 Task: Look for space in Souk Ahras, Algeria from 2nd June, 2023 to 6th June, 2023 for 1 adult in price range Rs.10000 to Rs.13000. Place can be private room with 1  bedroom having 1 bed and 1 bathroom. Property type can be house, flat, hotel. Amenities needed are: washing machine. Booking option can be shelf check-in. Required host language is .
Action: Mouse moved to (725, 114)
Screenshot: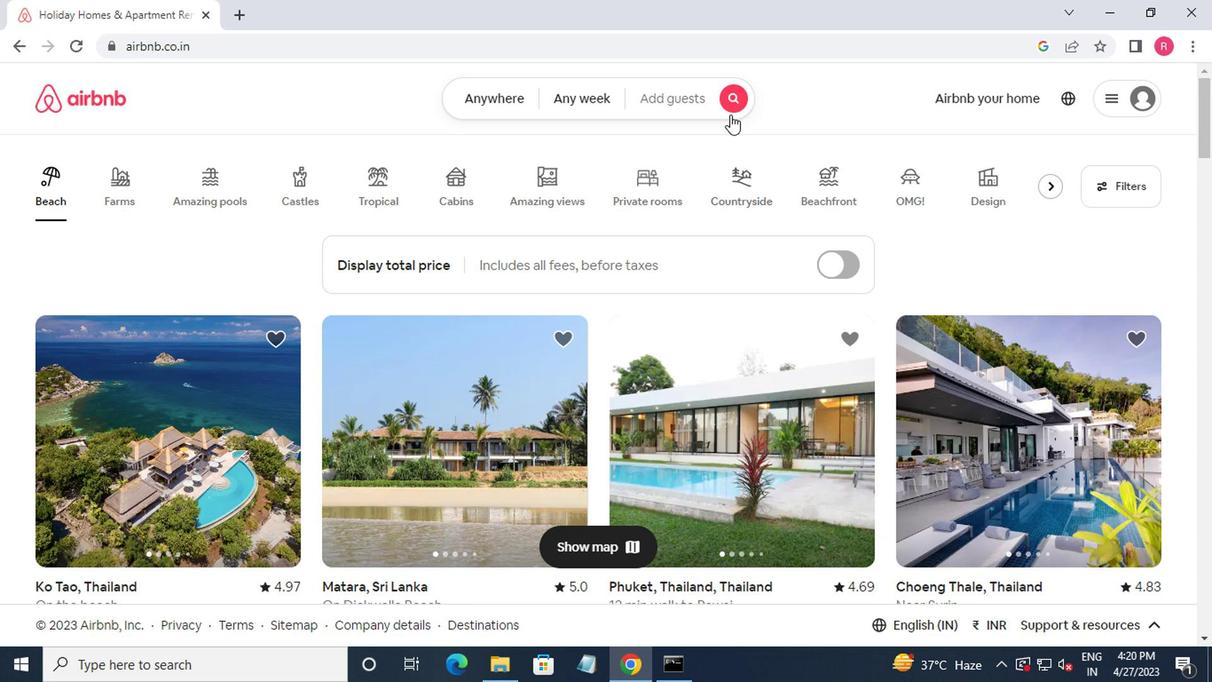 
Action: Mouse pressed left at (725, 114)
Screenshot: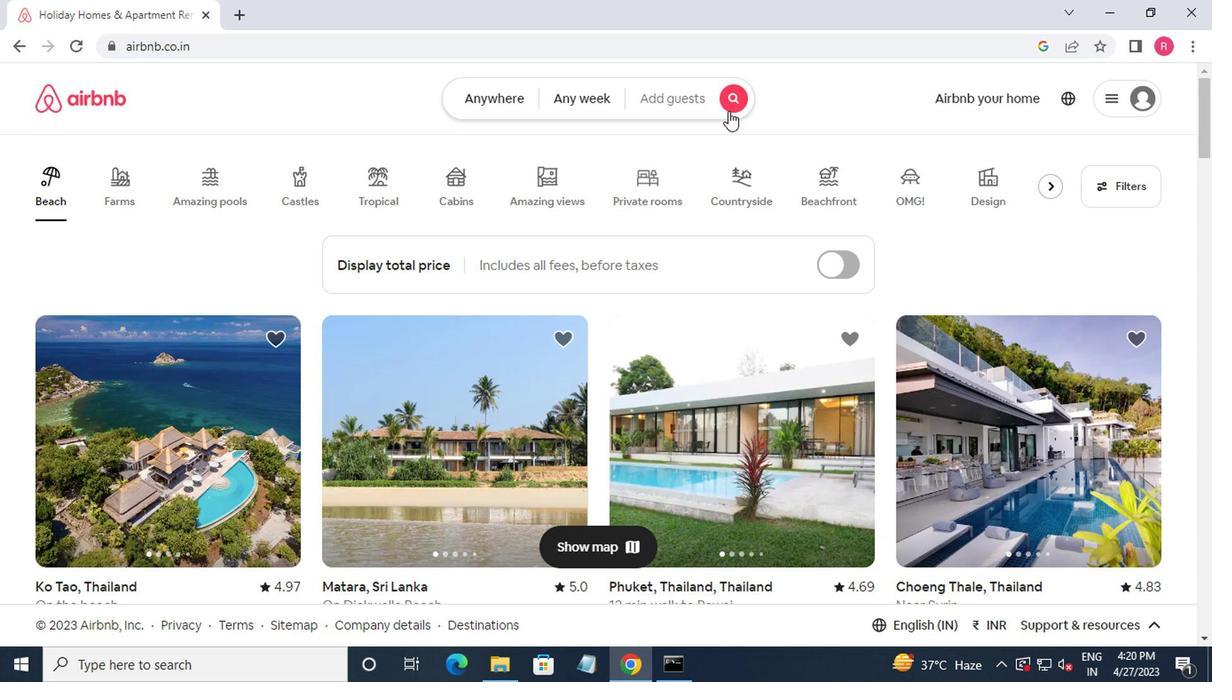 
Action: Mouse moved to (272, 177)
Screenshot: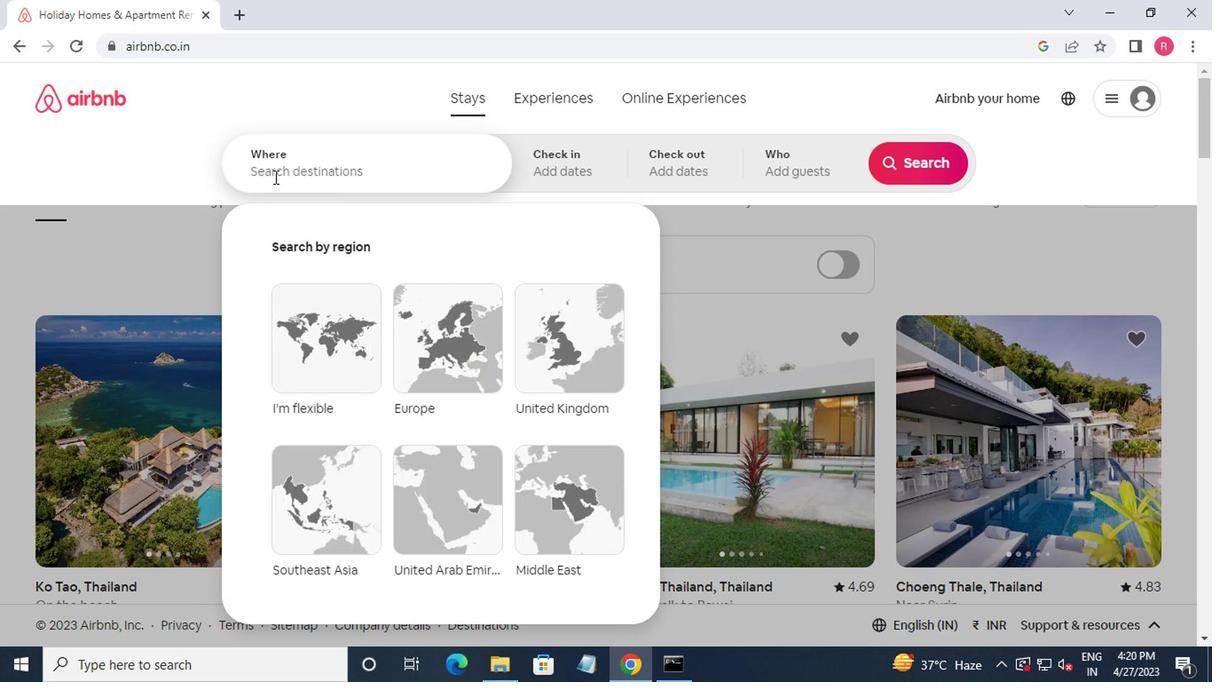 
Action: Mouse pressed left at (272, 177)
Screenshot: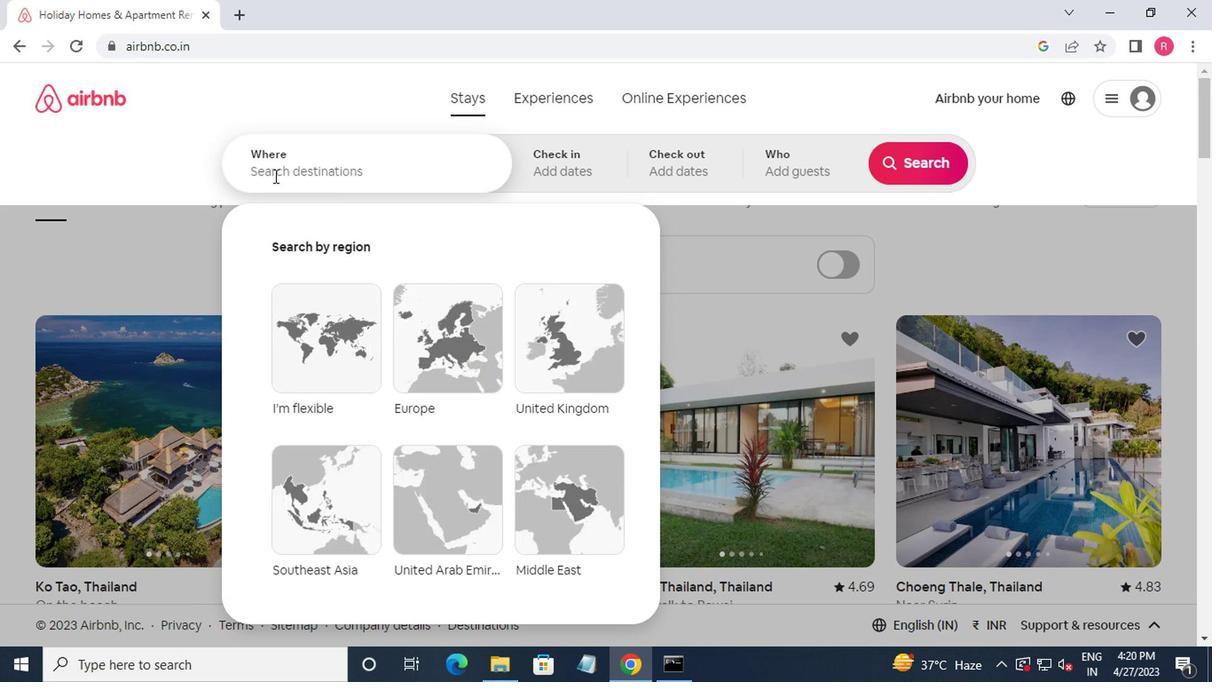 
Action: Key pressed s
Screenshot: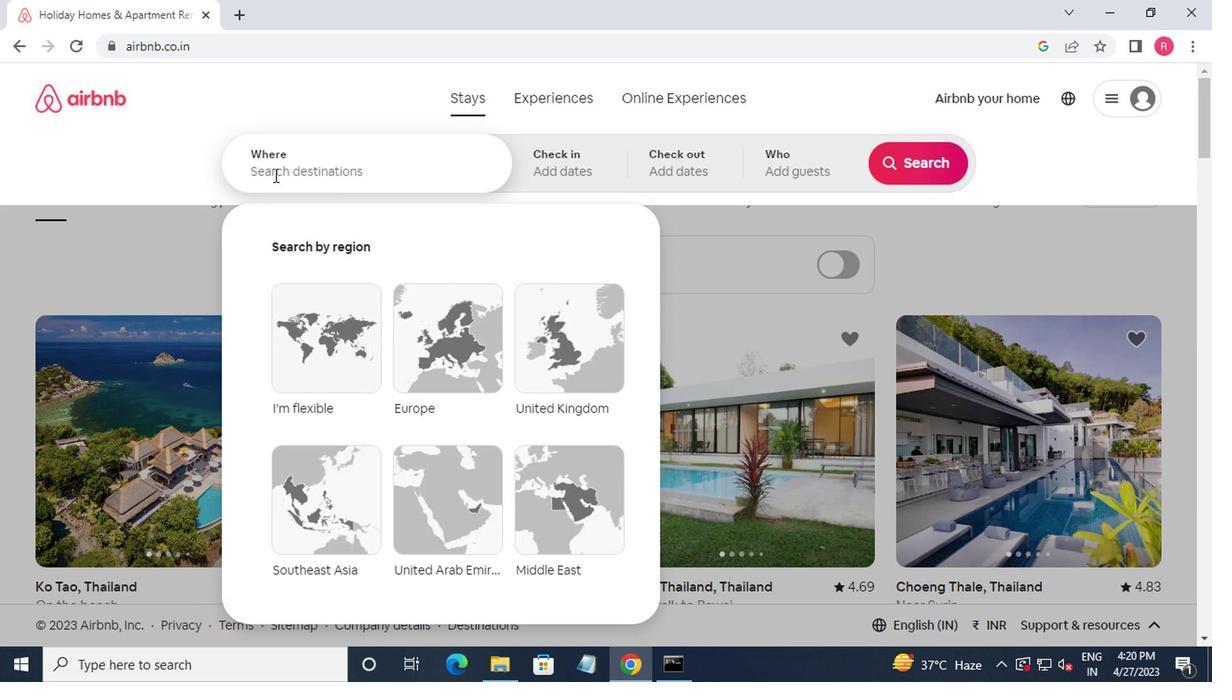 
Action: Mouse moved to (286, 168)
Screenshot: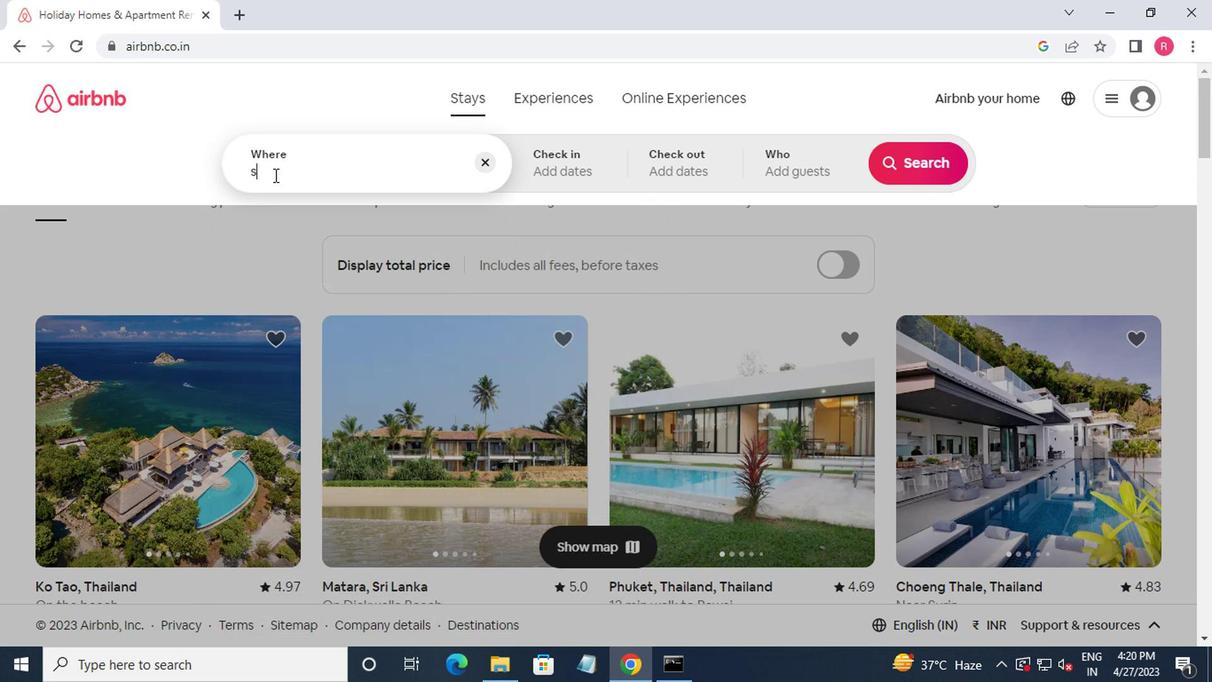 
Action: Key pressed ouk<Key.space>ahras<Key.down><Key.enter>
Screenshot: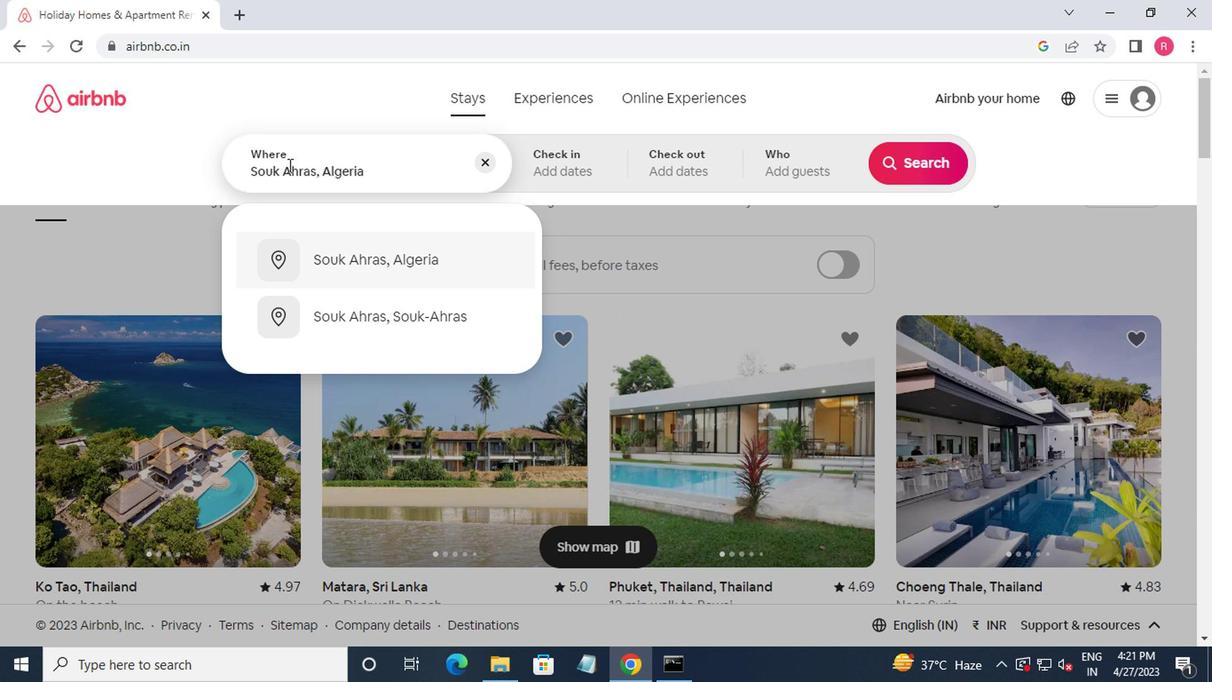 
Action: Mouse moved to (914, 301)
Screenshot: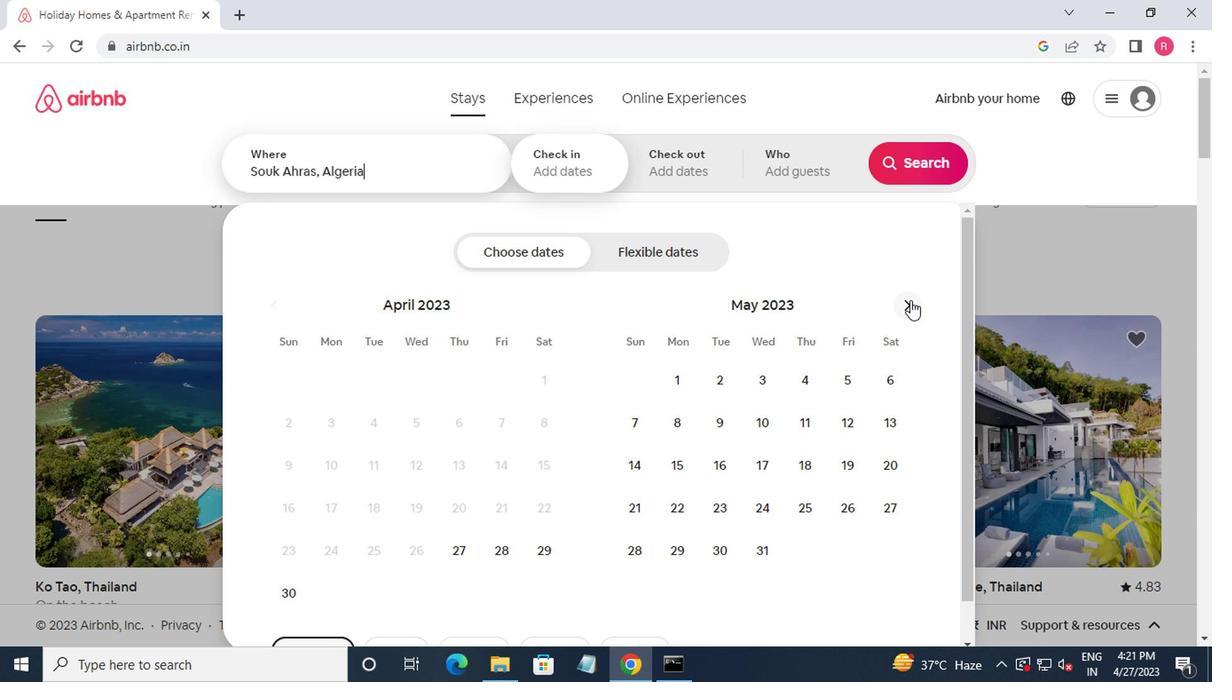 
Action: Mouse pressed left at (914, 301)
Screenshot: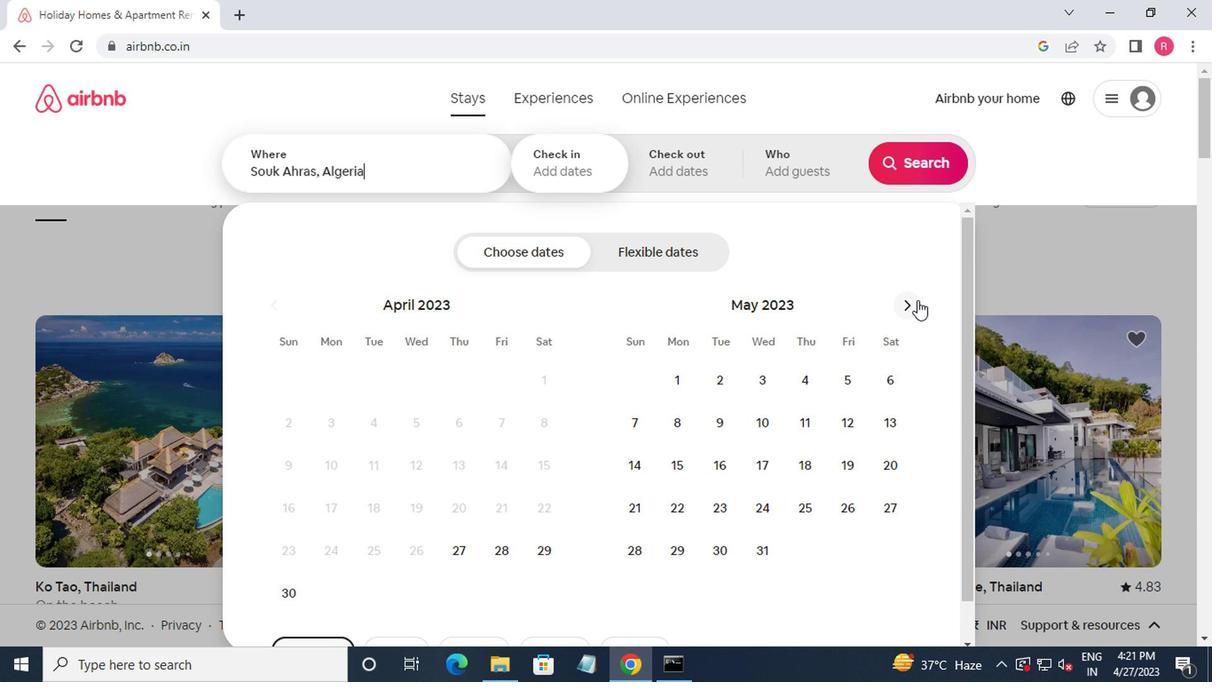 
Action: Mouse moved to (915, 309)
Screenshot: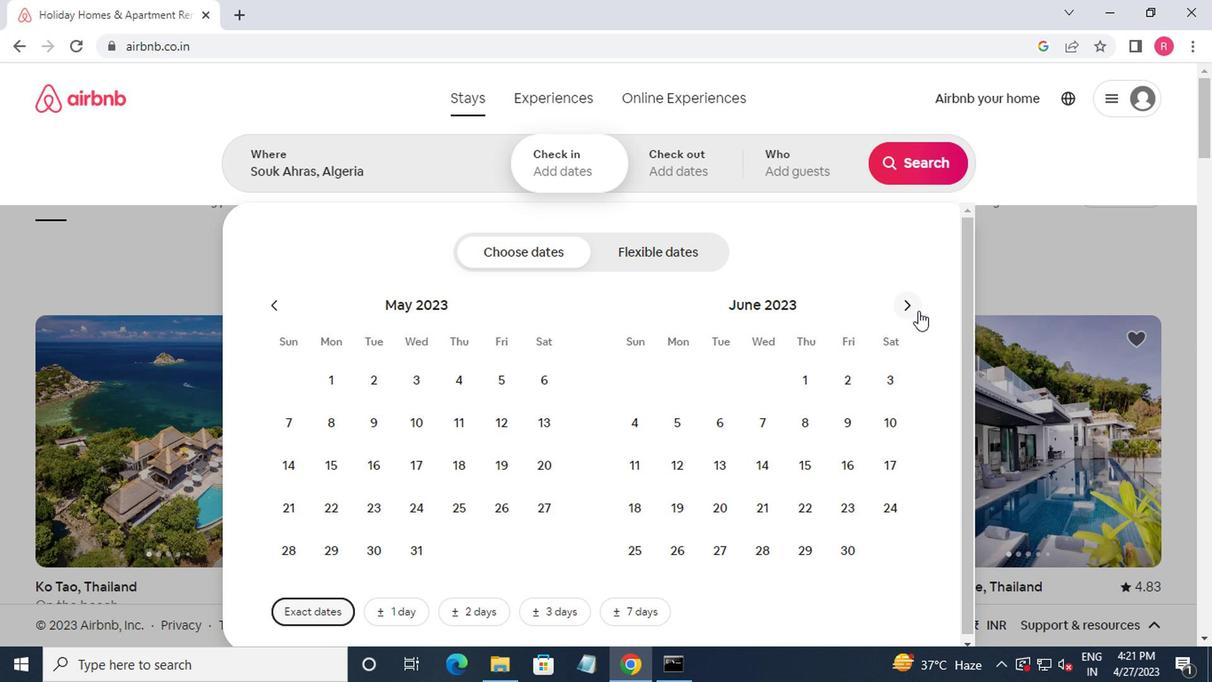 
Action: Mouse pressed left at (915, 309)
Screenshot: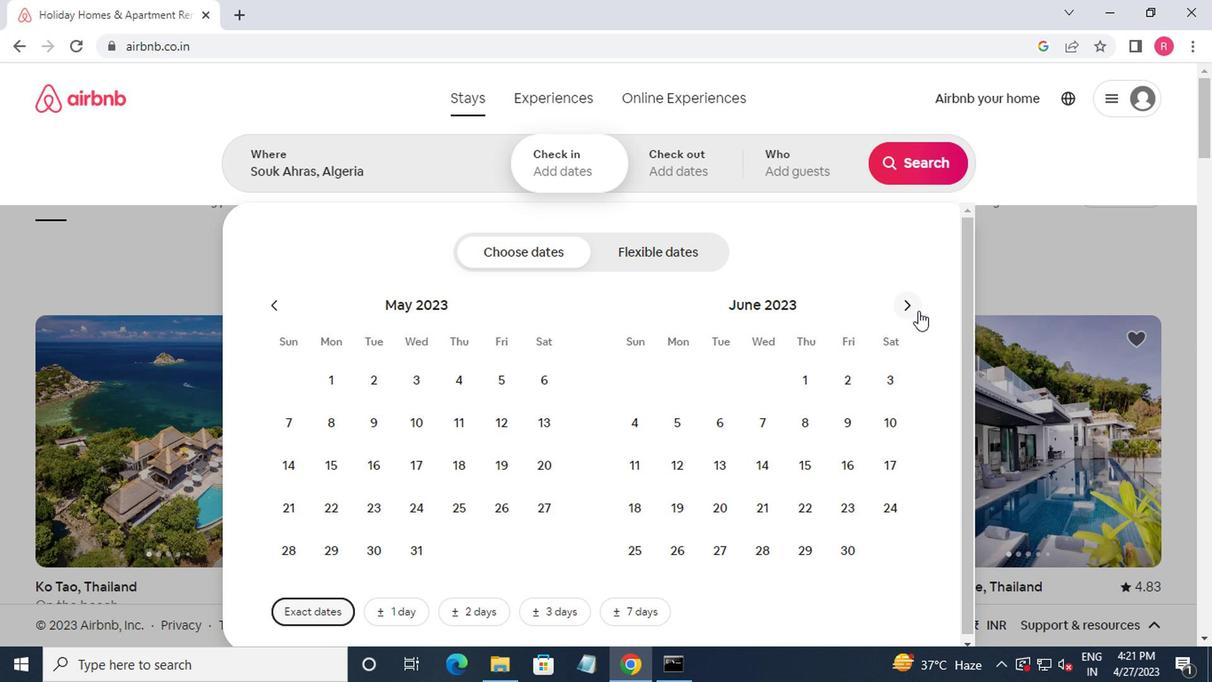 
Action: Mouse moved to (633, 428)
Screenshot: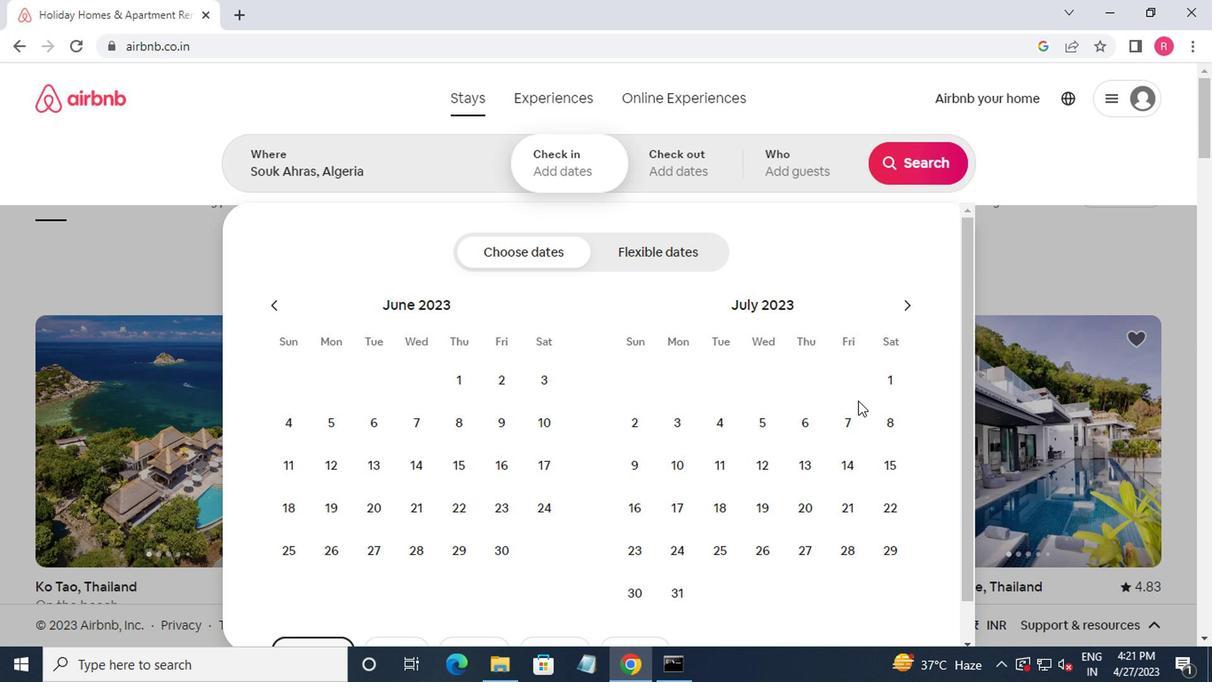 
Action: Mouse pressed left at (633, 428)
Screenshot: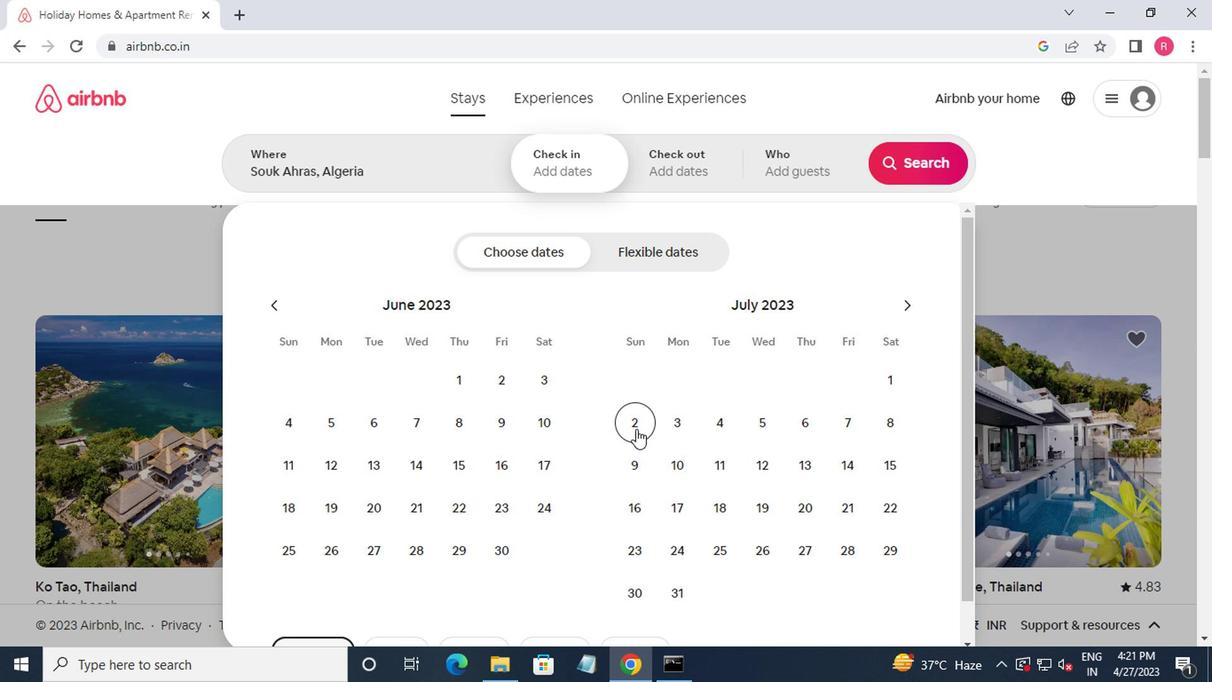 
Action: Mouse moved to (511, 383)
Screenshot: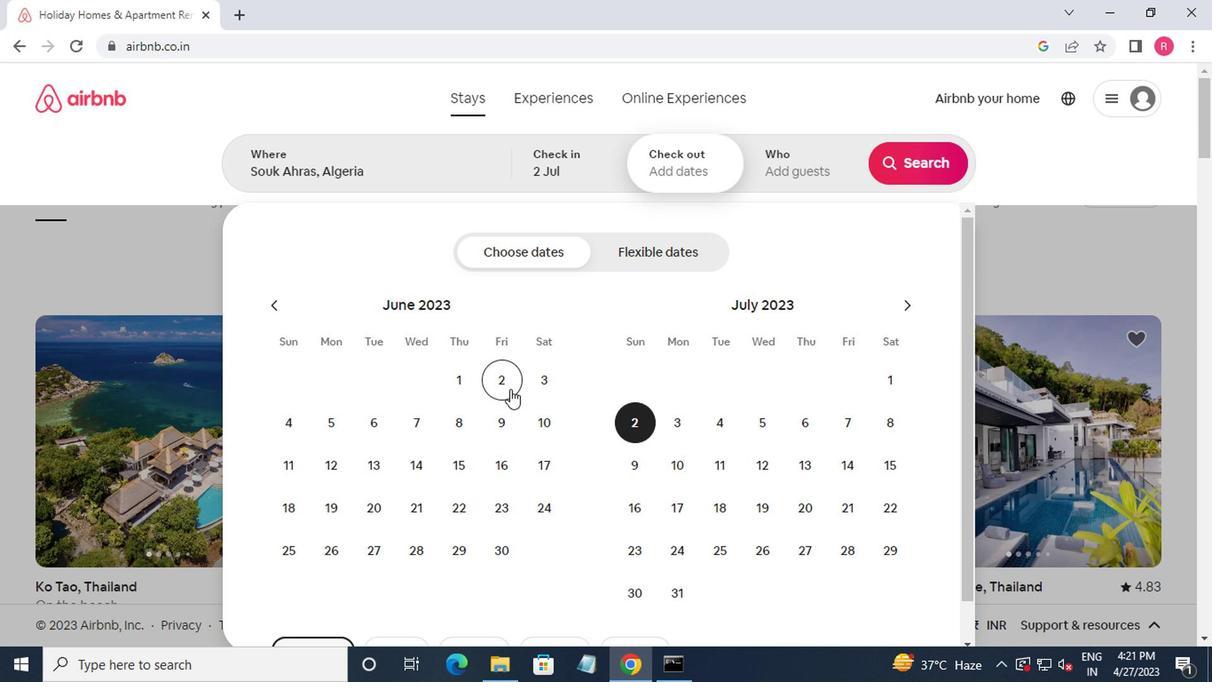 
Action: Mouse pressed left at (511, 383)
Screenshot: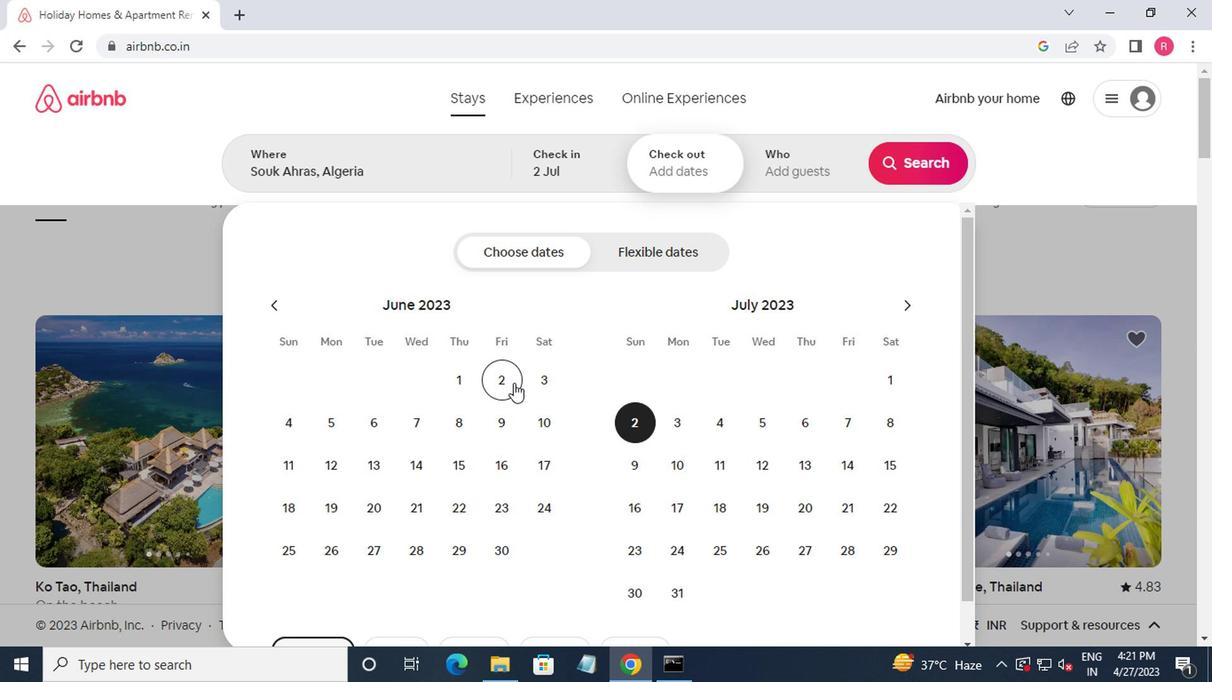 
Action: Mouse moved to (379, 421)
Screenshot: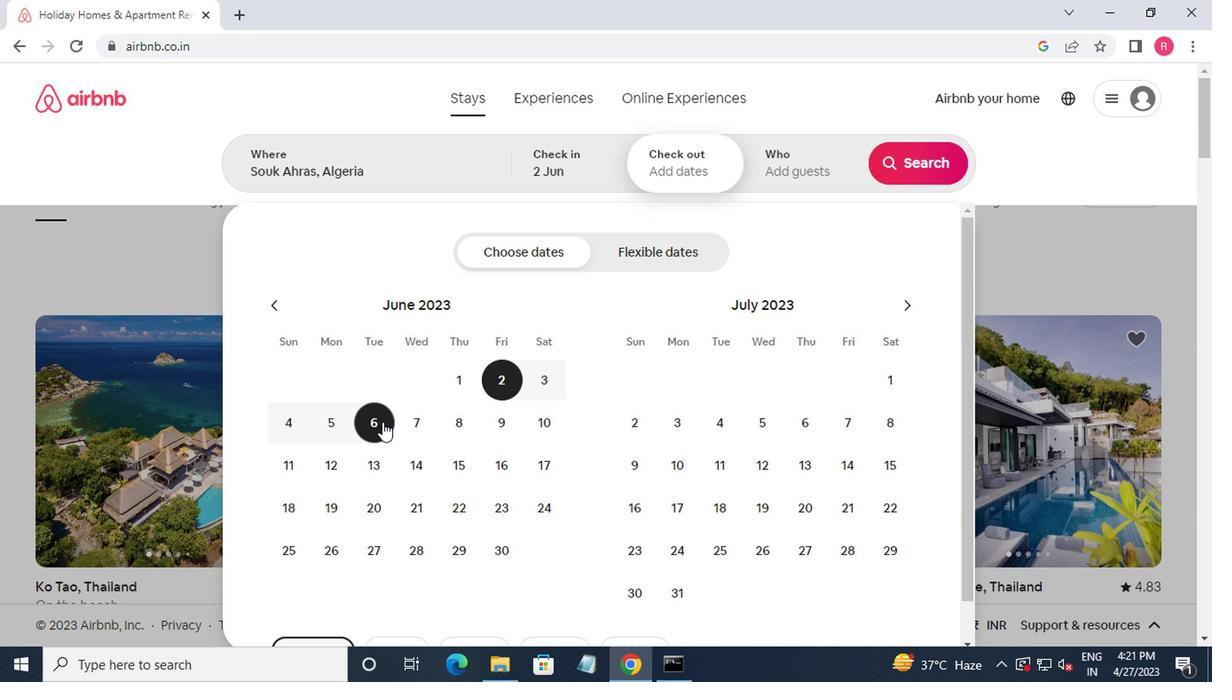 
Action: Mouse pressed left at (379, 421)
Screenshot: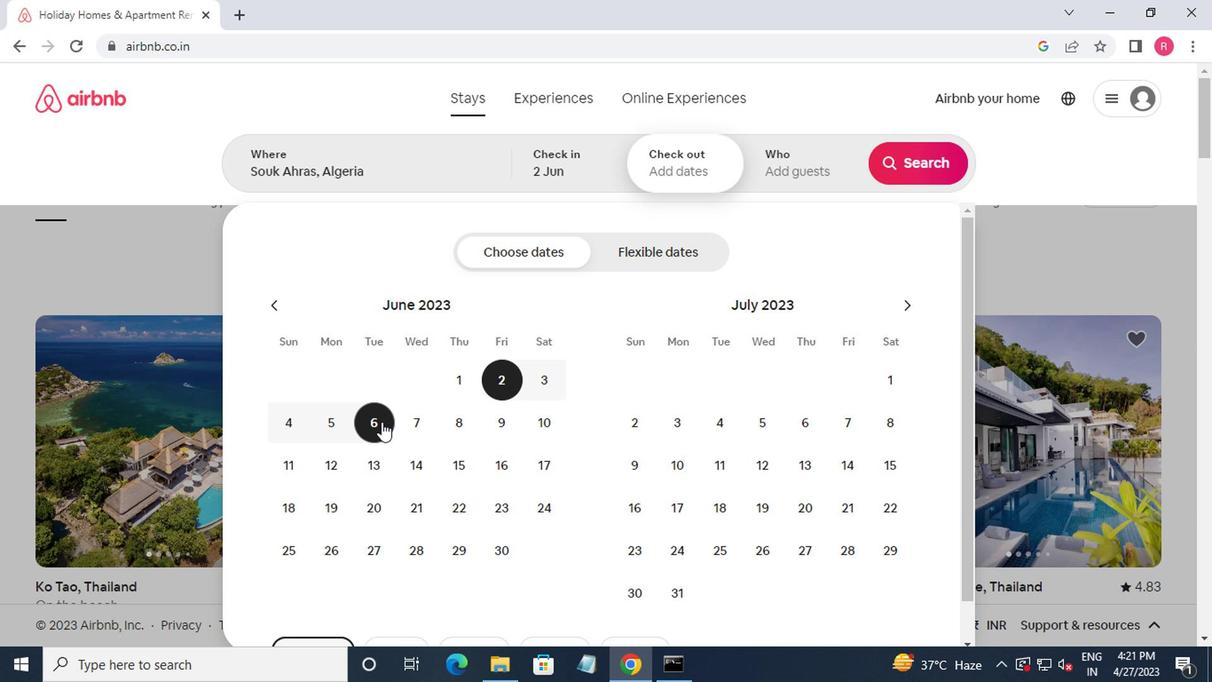 
Action: Mouse moved to (789, 168)
Screenshot: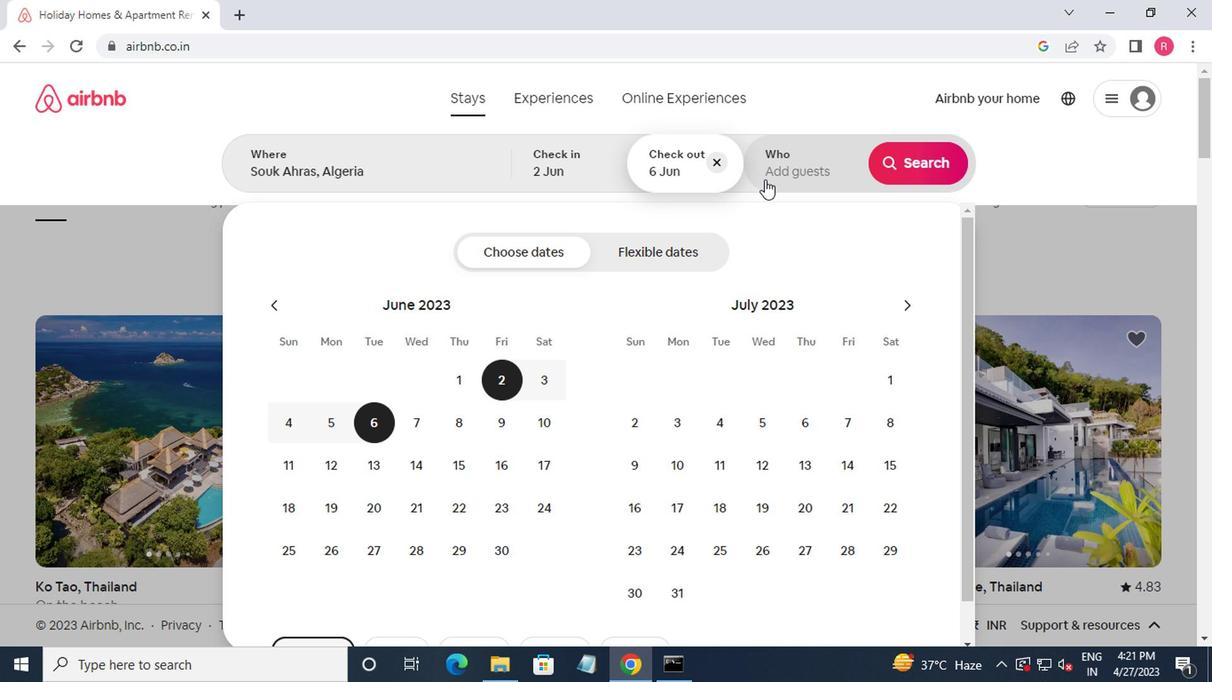 
Action: Mouse pressed left at (789, 168)
Screenshot: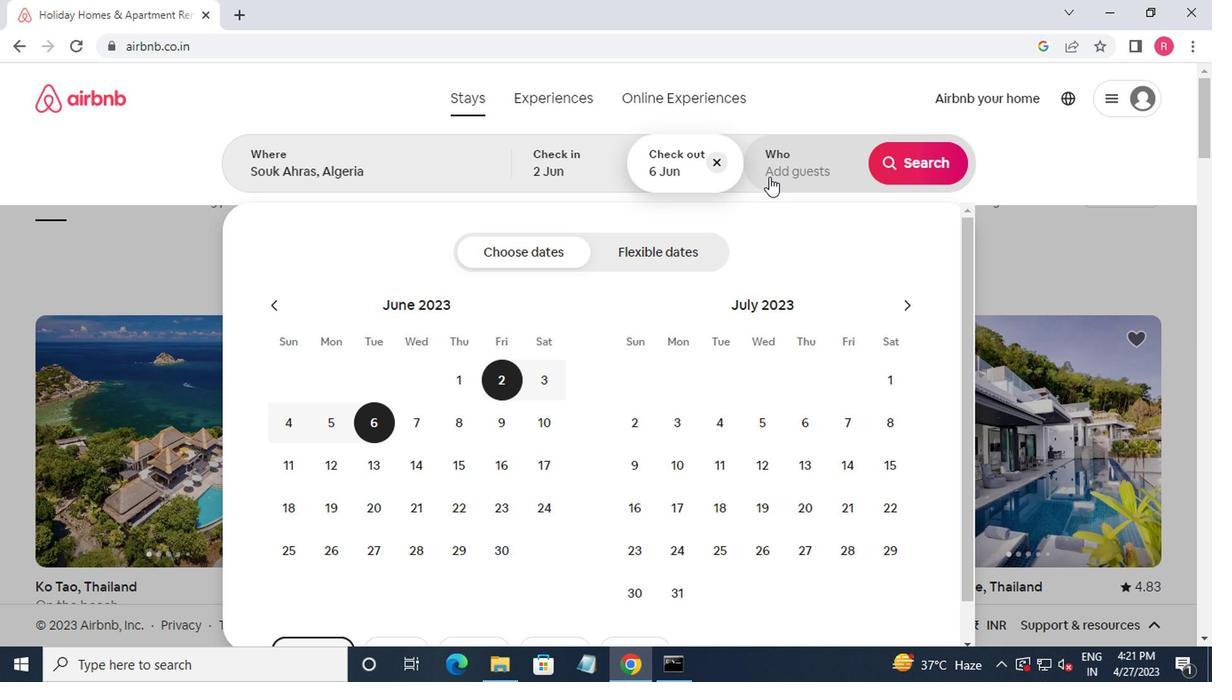 
Action: Mouse moved to (908, 257)
Screenshot: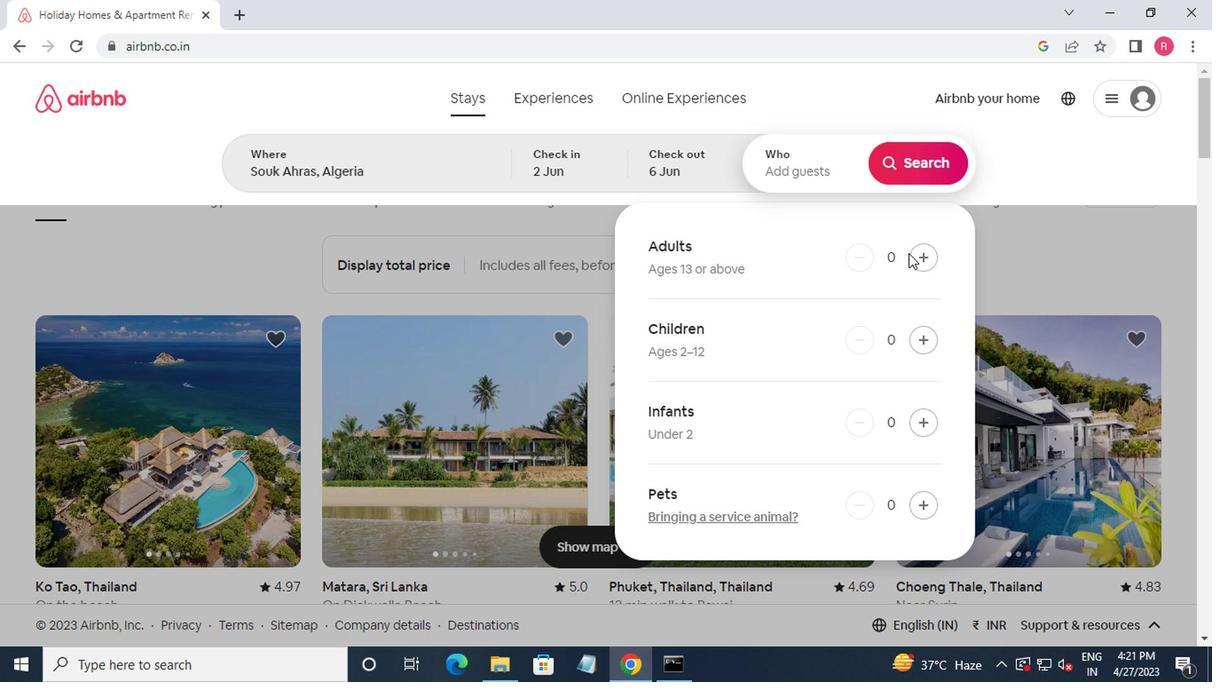 
Action: Mouse pressed left at (908, 257)
Screenshot: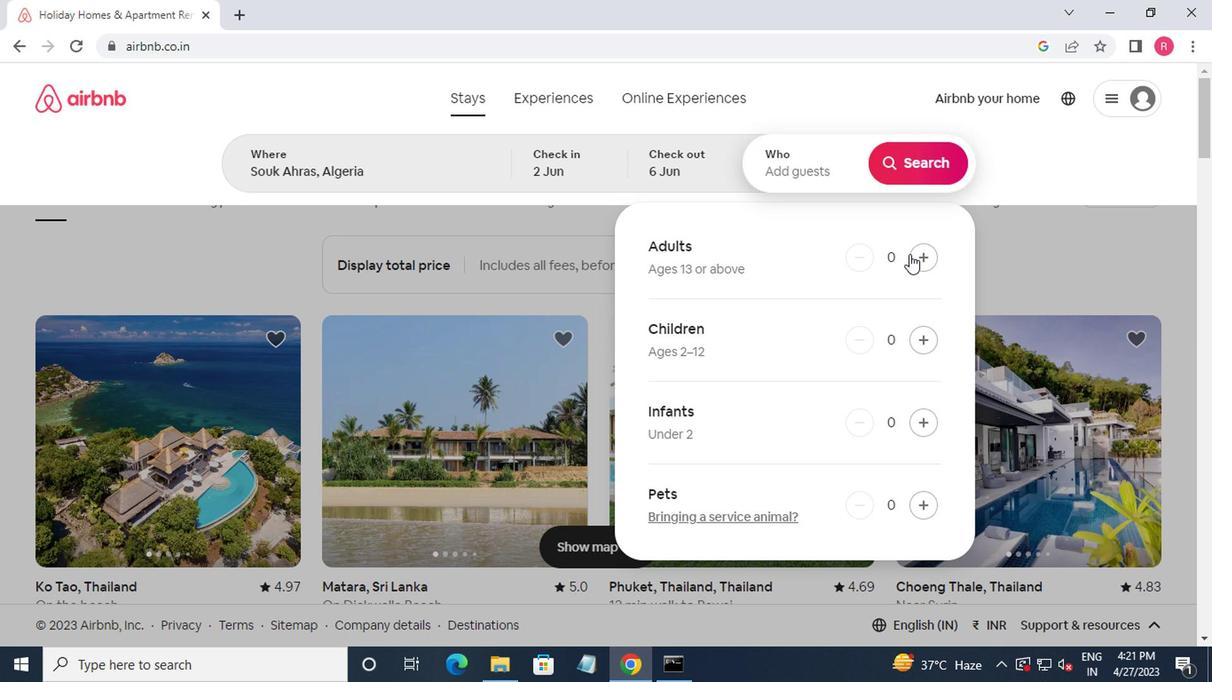 
Action: Mouse moved to (917, 178)
Screenshot: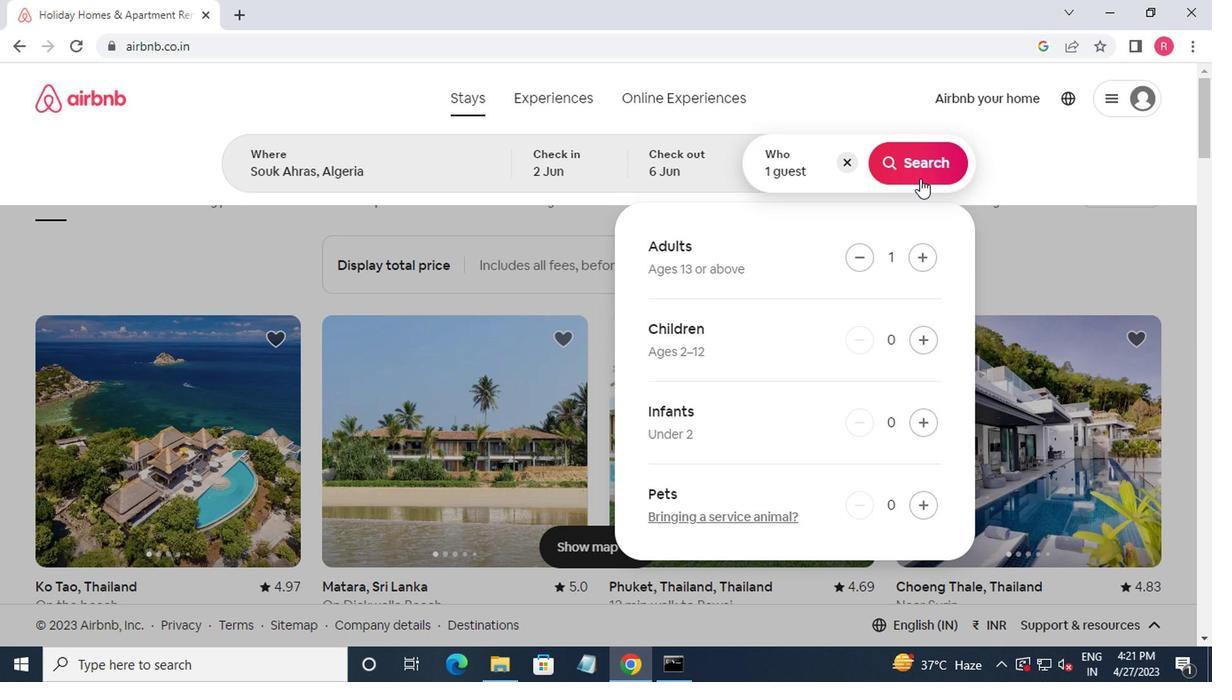 
Action: Mouse pressed left at (917, 178)
Screenshot: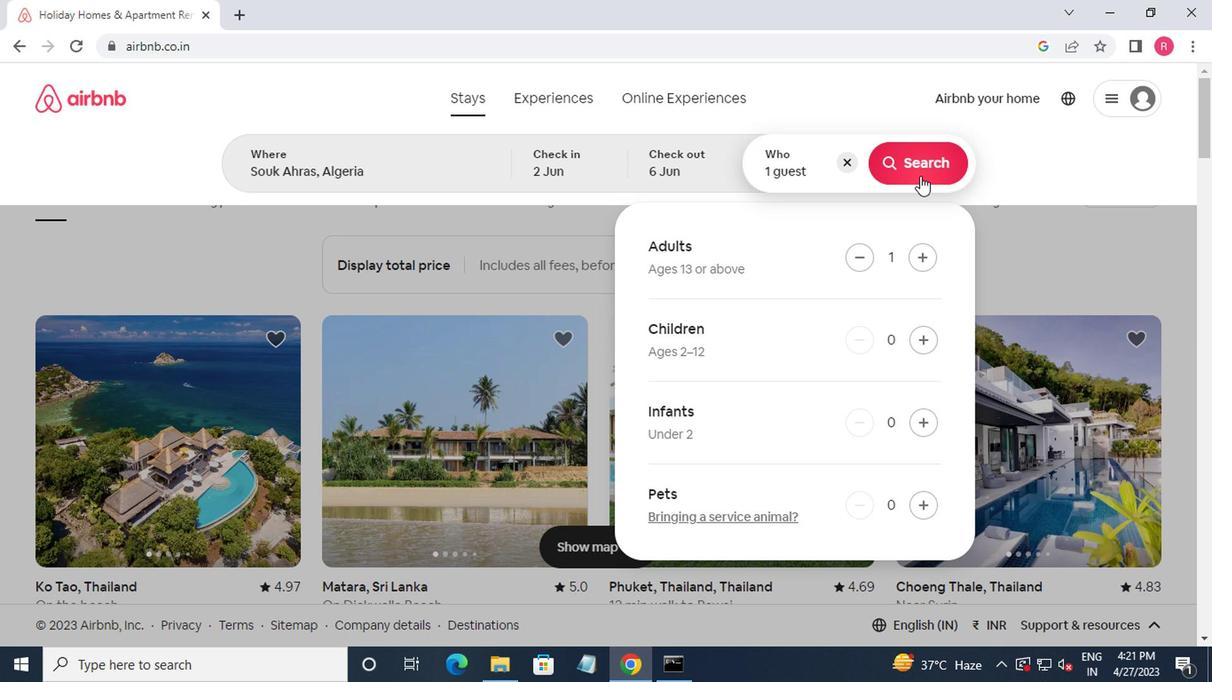 
Action: Mouse moved to (1109, 174)
Screenshot: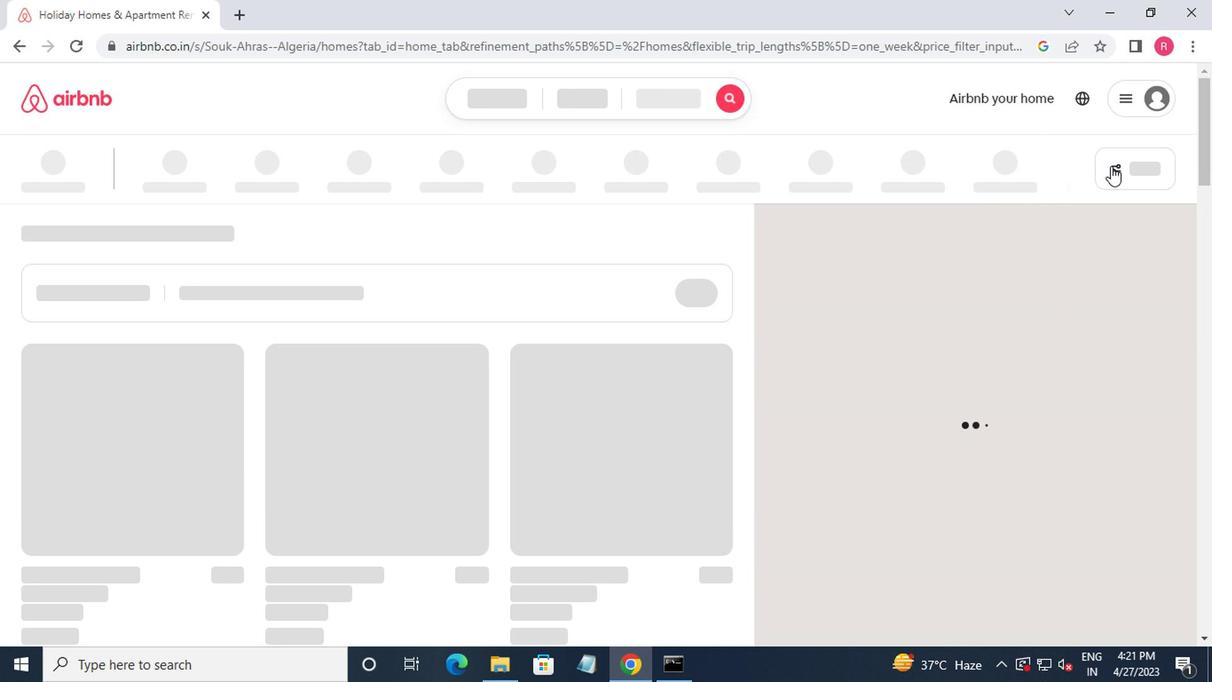 
Action: Mouse pressed left at (1109, 174)
Screenshot: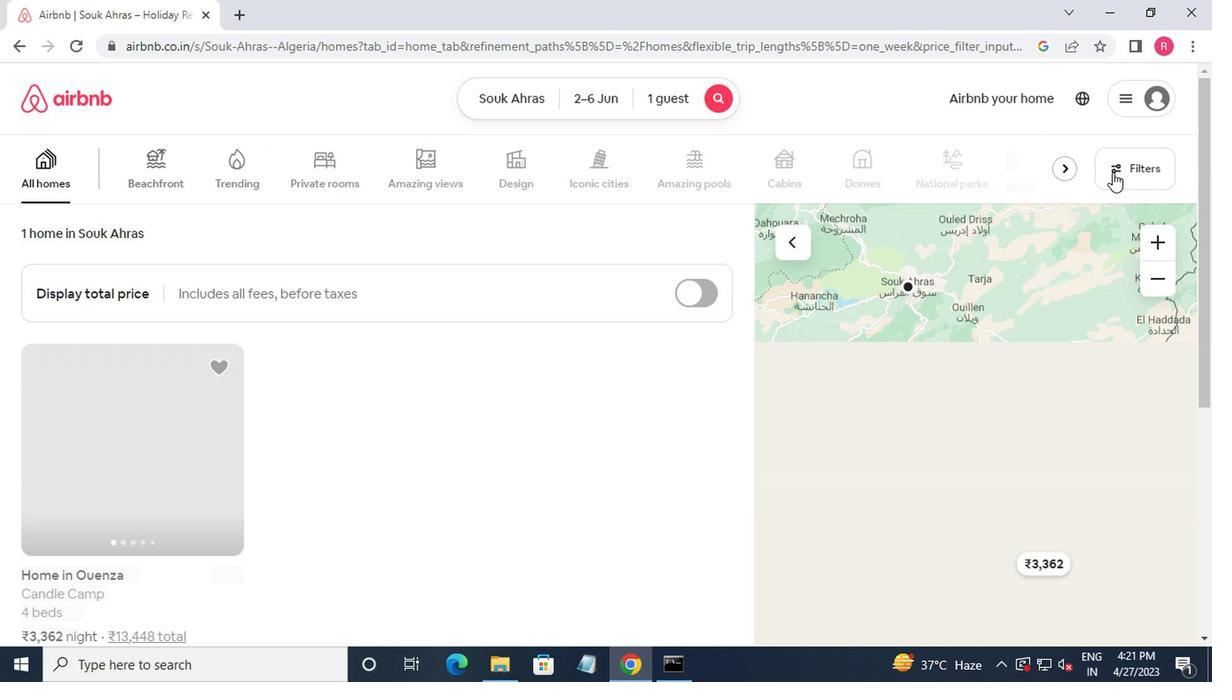 
Action: Mouse moved to (400, 390)
Screenshot: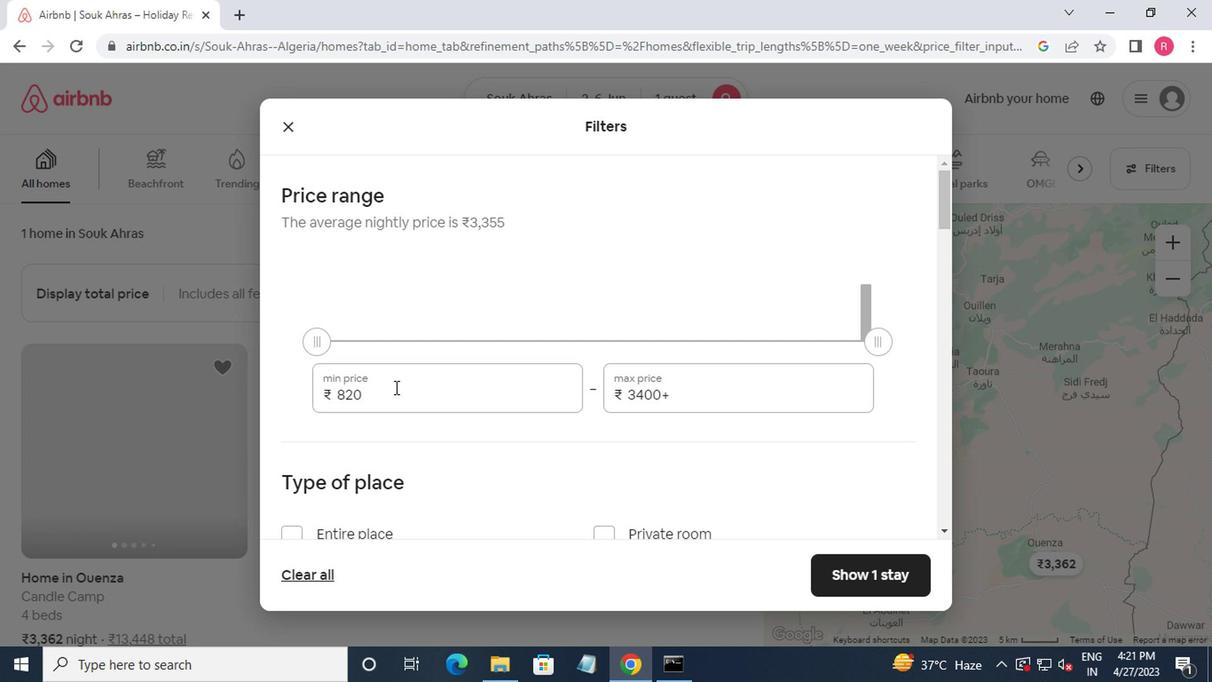 
Action: Mouse pressed left at (400, 390)
Screenshot: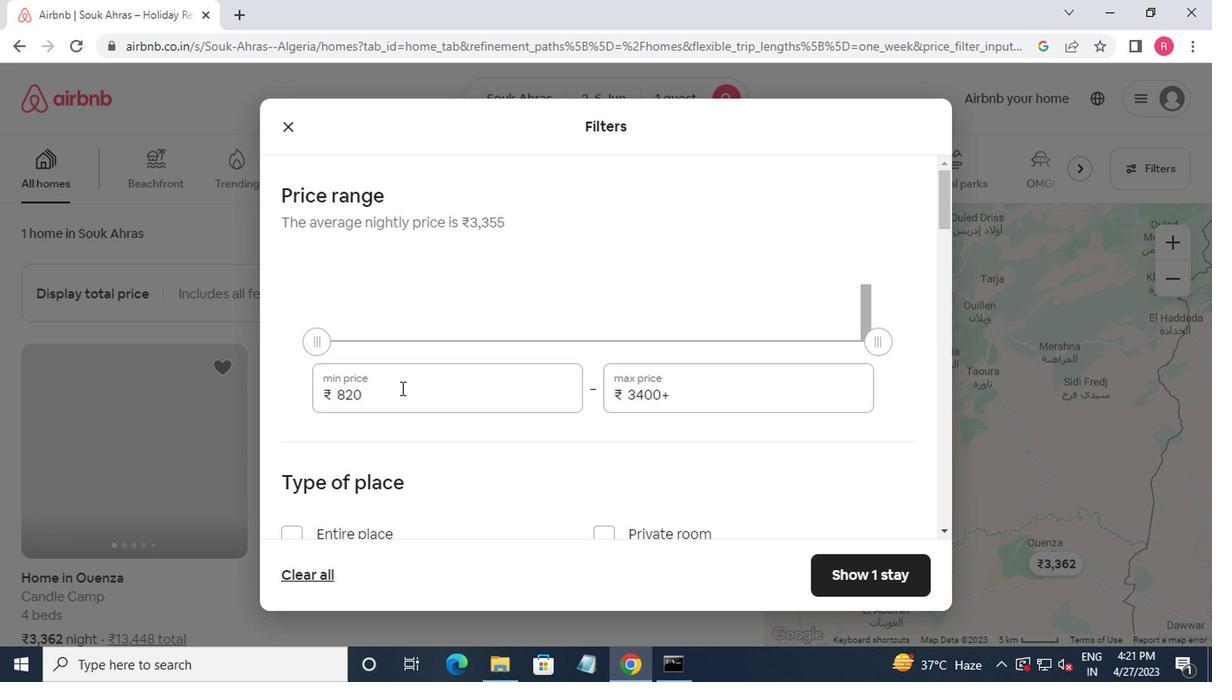 
Action: Mouse moved to (400, 390)
Screenshot: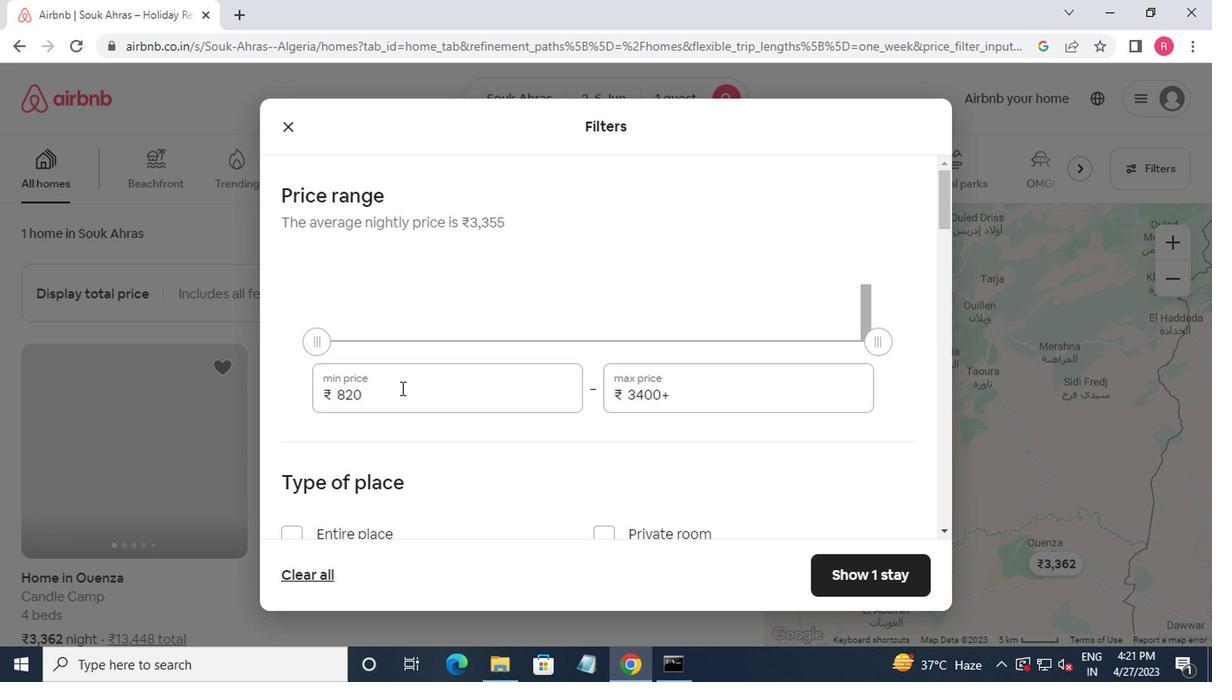 
Action: Key pressed <Key.backspace><Key.backspace><Key.backspace><Key.backspace>10000<Key.tab>13<Key.backspace><Key.backspace><Key.backspace><Key.backspace><Key.backspace><Key.backspace><Key.backspace>13-000
Screenshot: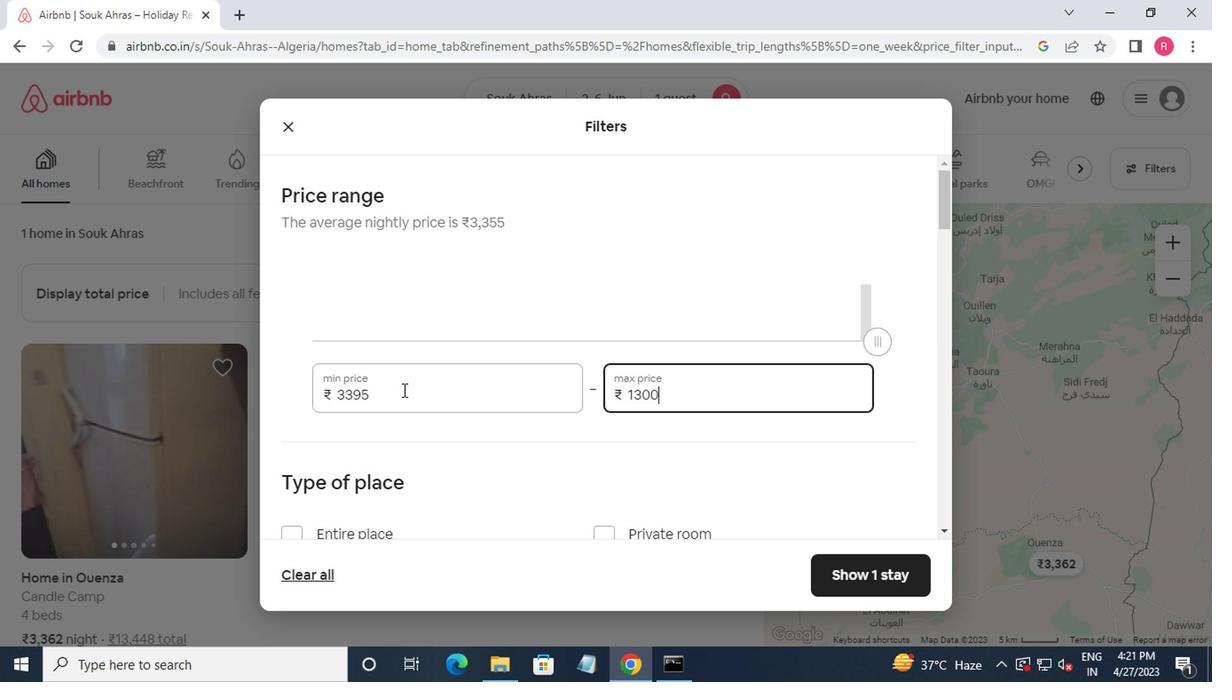 
Action: Mouse pressed left at (400, 390)
Screenshot: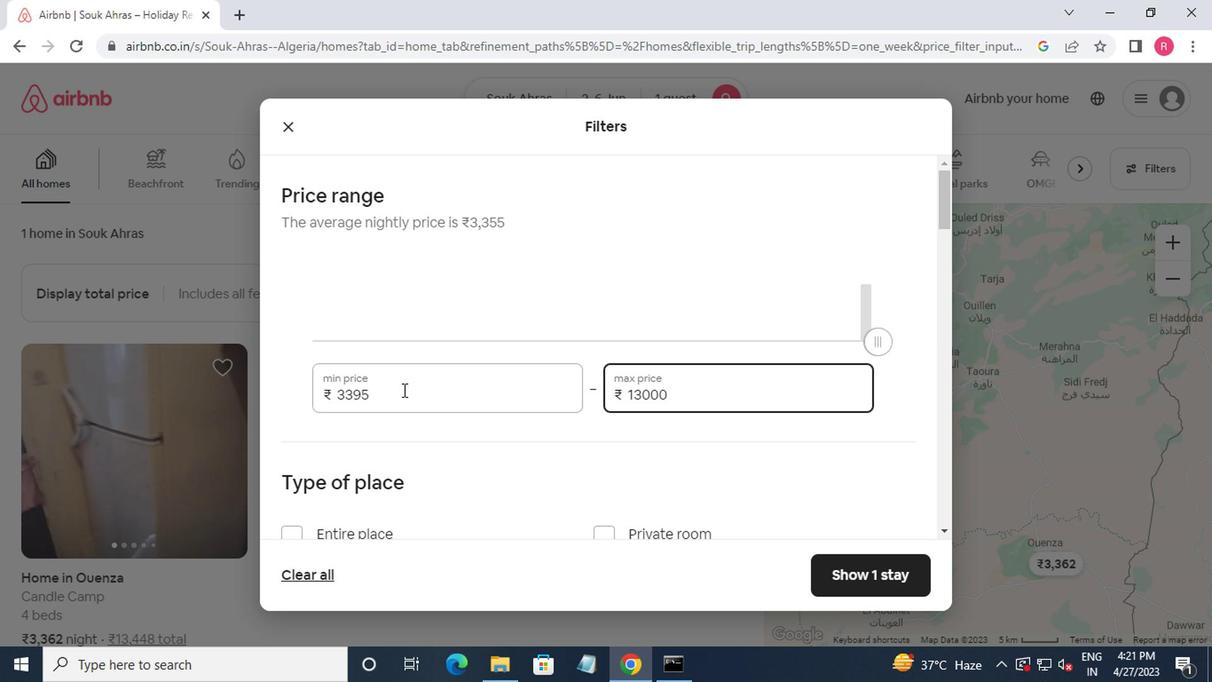
Action: Key pressed <Key.backspace><Key.backspace><Key.backspace><Key.backspace><Key.backspace>10<Key.backspace><Key.backspace><Key.backspace><Key.backspace><Key.backspace><Key.backspace><Key.backspace><Key.backspace><Key.backspace><Key.backspace><Key.backspace>10000
Screenshot: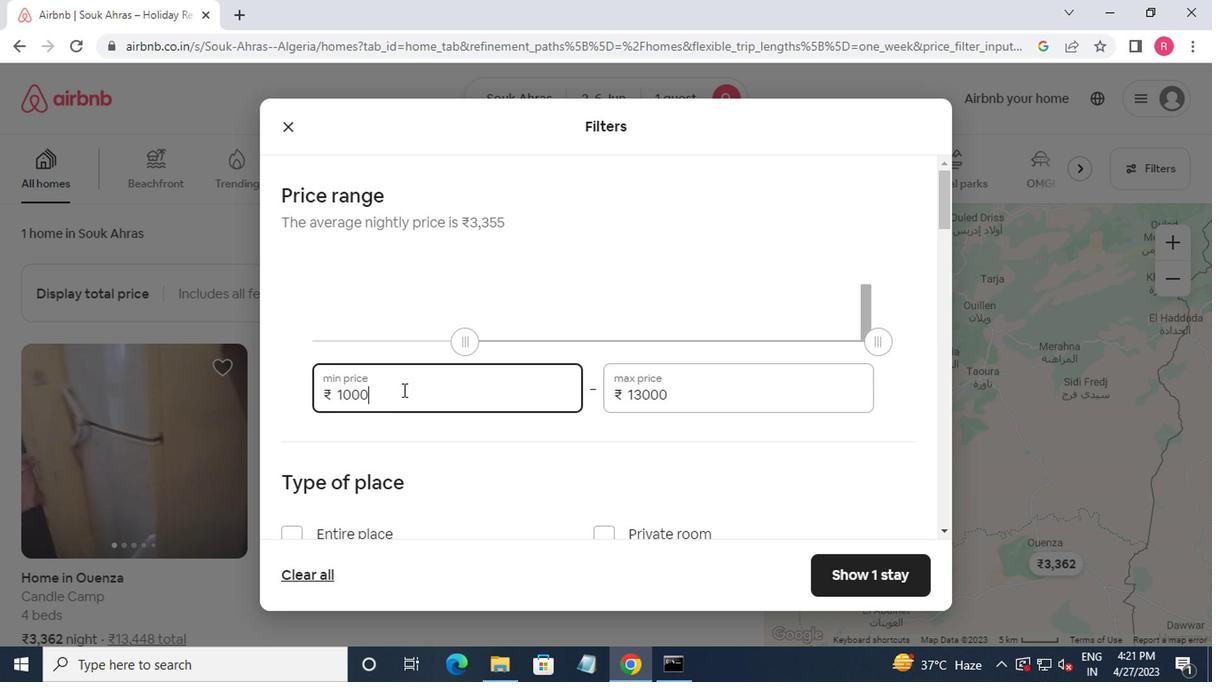 
Action: Mouse moved to (395, 423)
Screenshot: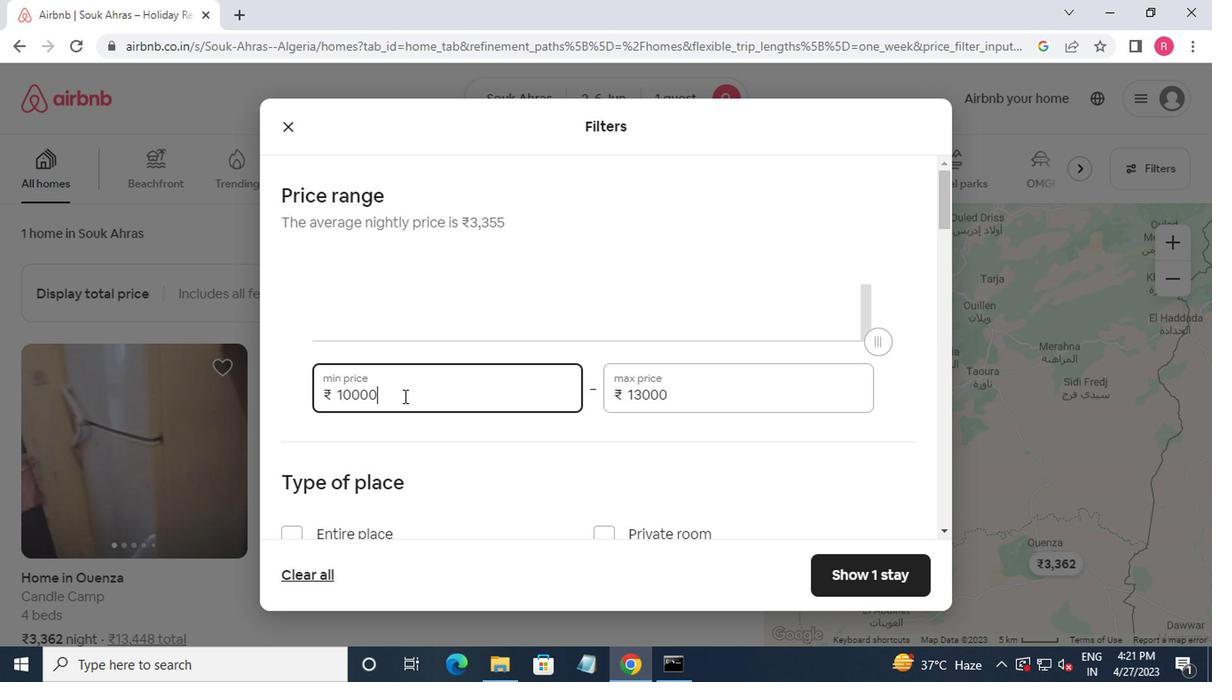 
Action: Mouse scrolled (395, 421) with delta (0, -1)
Screenshot: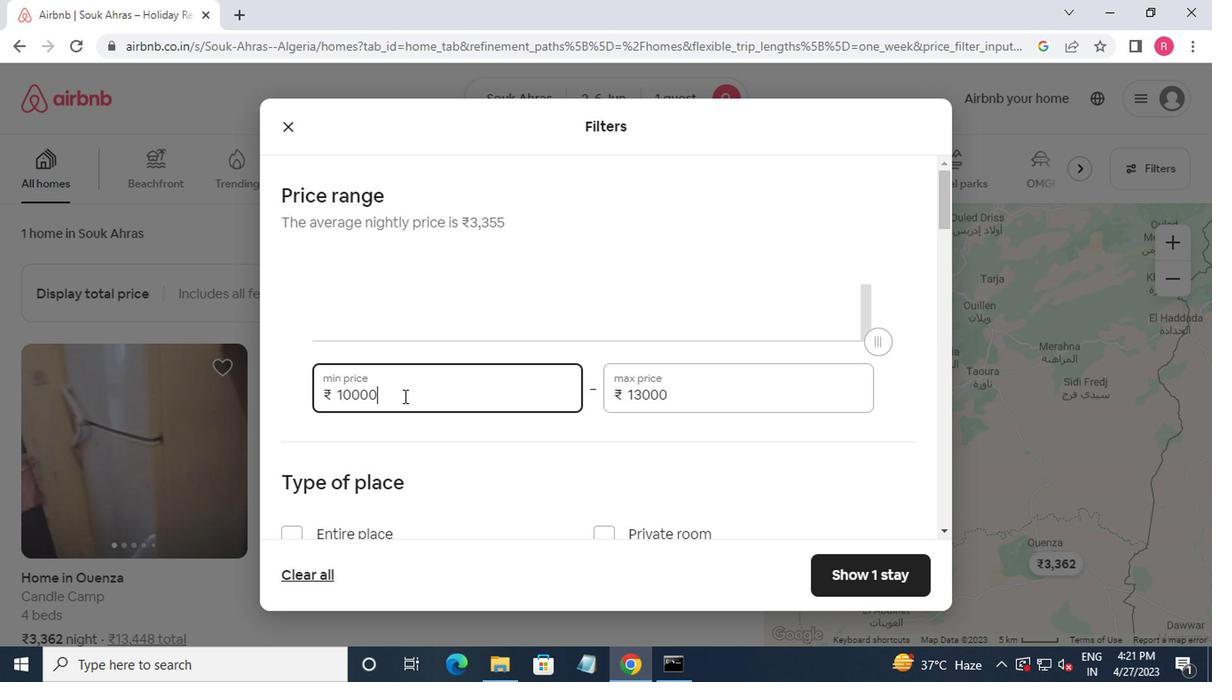 
Action: Mouse moved to (394, 432)
Screenshot: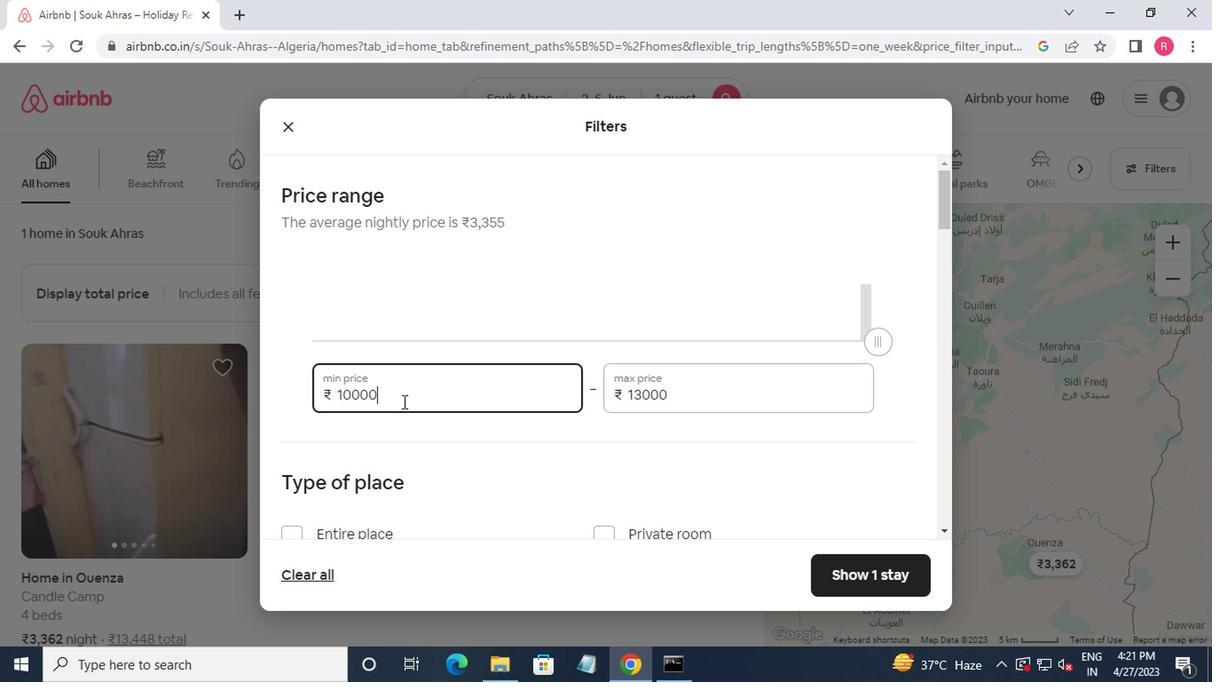 
Action: Mouse scrolled (394, 432) with delta (0, 0)
Screenshot: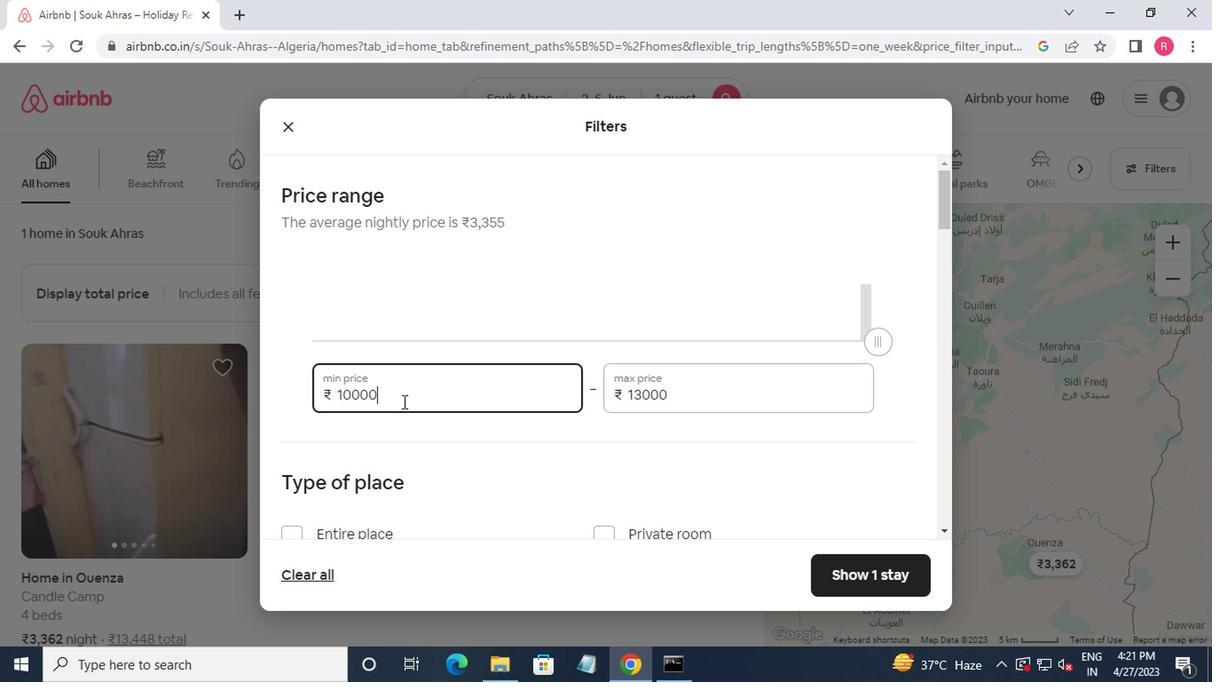 
Action: Mouse moved to (394, 436)
Screenshot: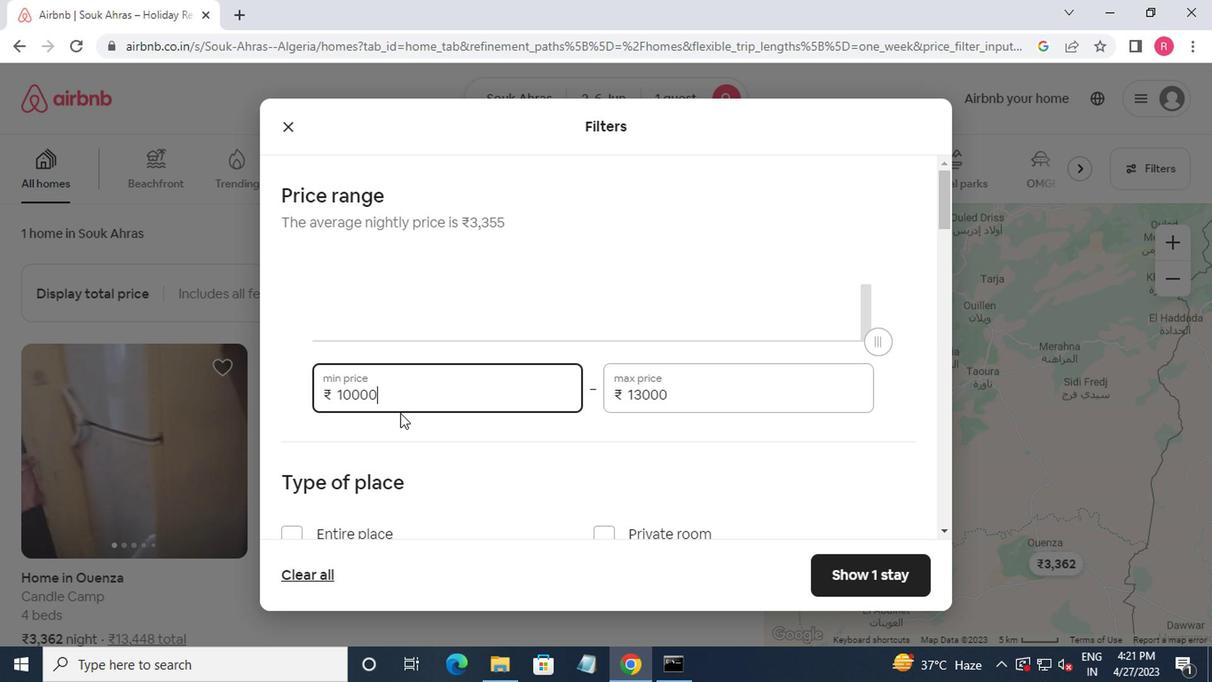 
Action: Mouse scrolled (394, 435) with delta (0, -1)
Screenshot: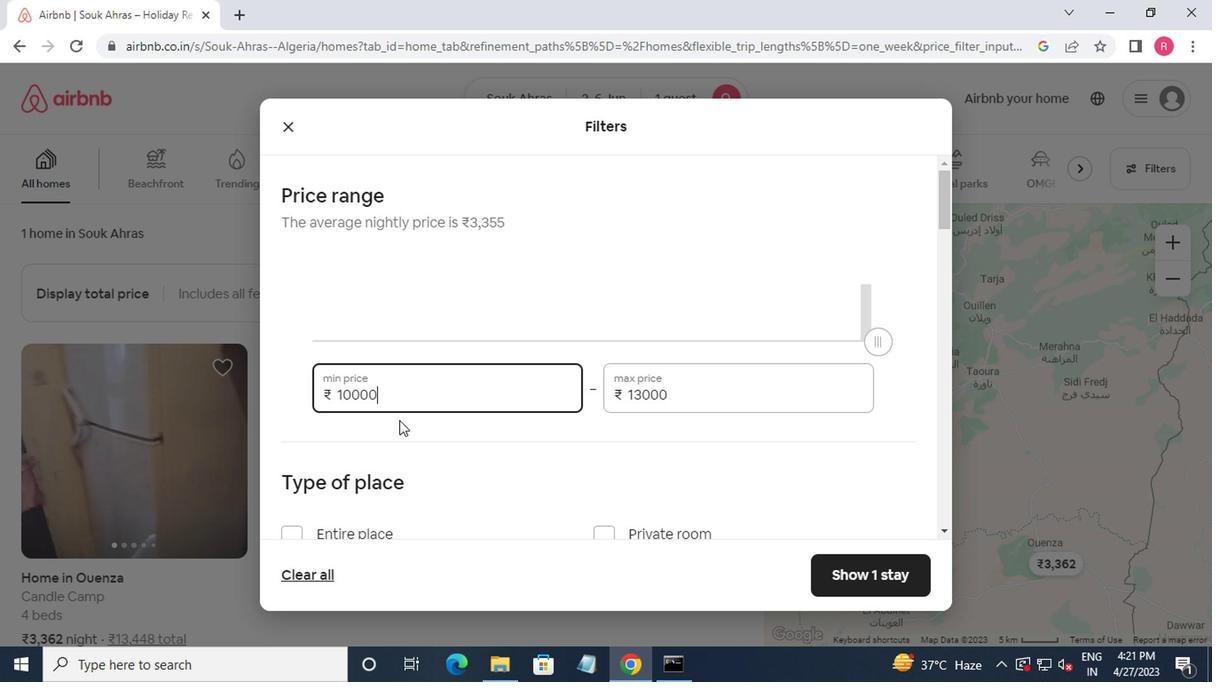 
Action: Mouse moved to (604, 274)
Screenshot: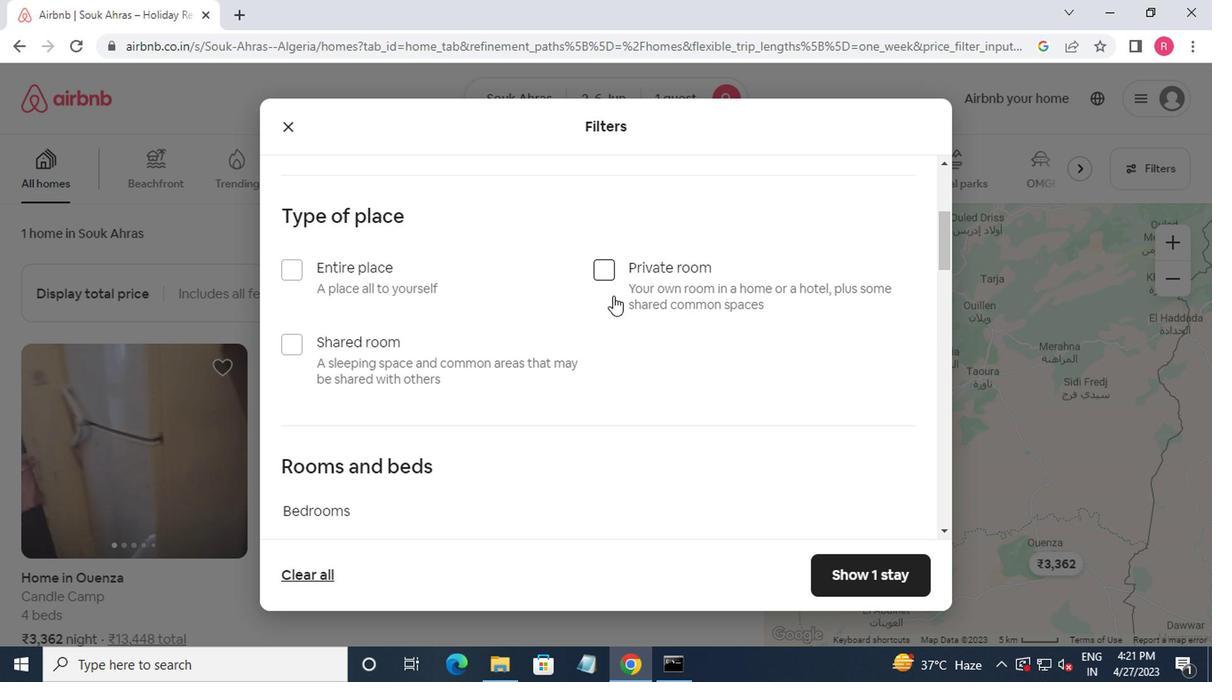 
Action: Mouse pressed left at (604, 274)
Screenshot: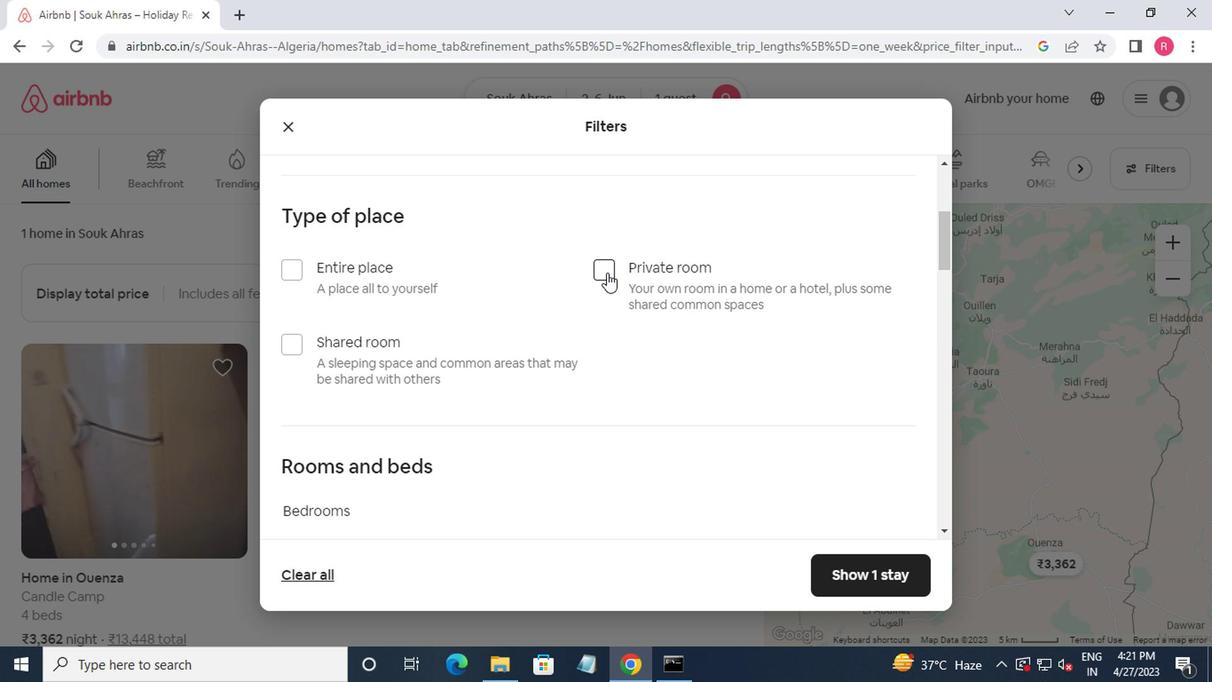 
Action: Mouse scrolled (604, 273) with delta (0, 0)
Screenshot: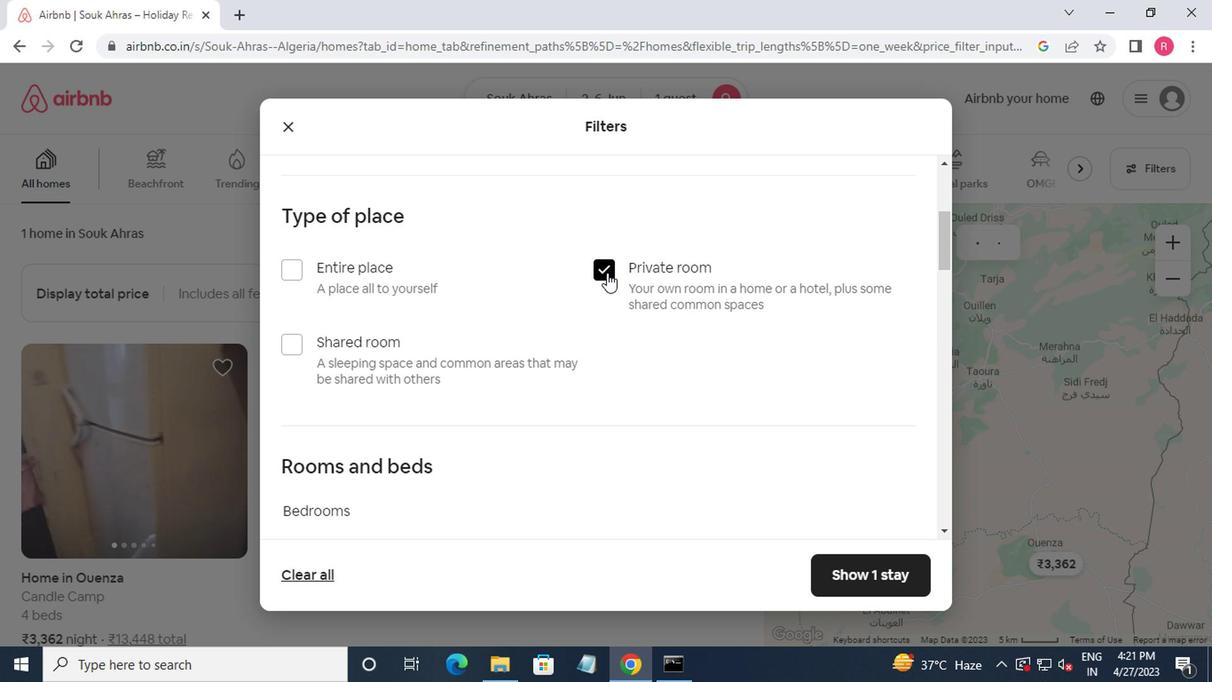 
Action: Mouse scrolled (604, 273) with delta (0, 0)
Screenshot: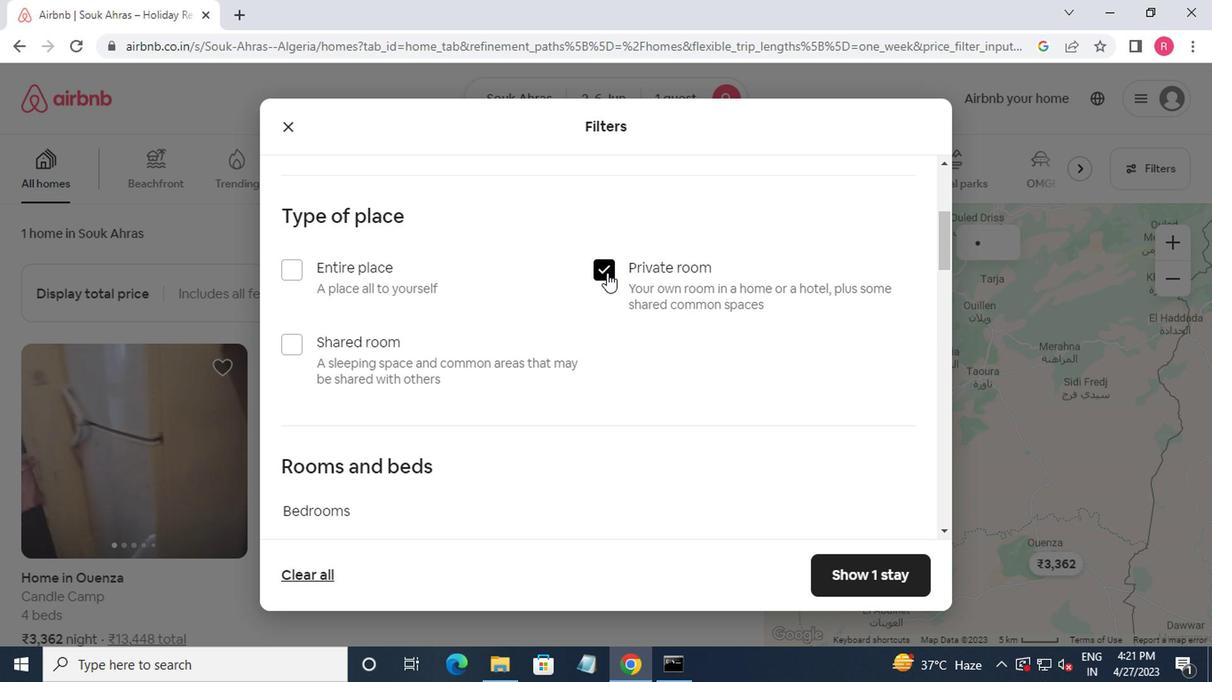 
Action: Mouse moved to (384, 378)
Screenshot: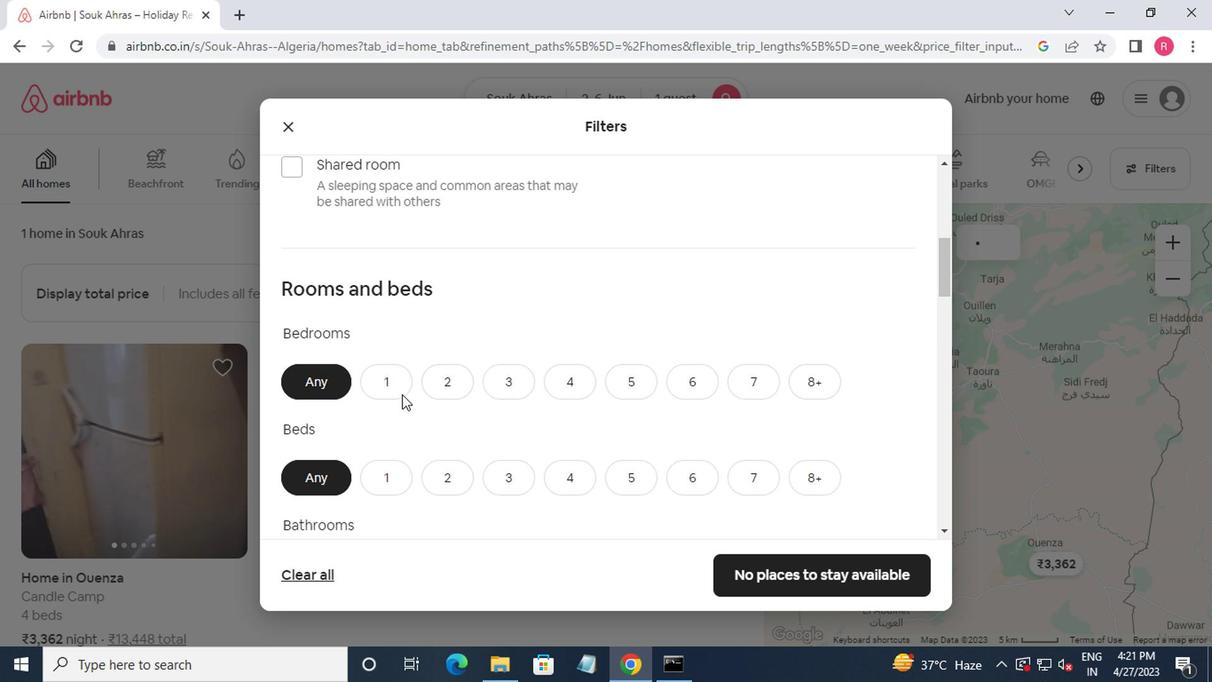 
Action: Mouse pressed left at (384, 378)
Screenshot: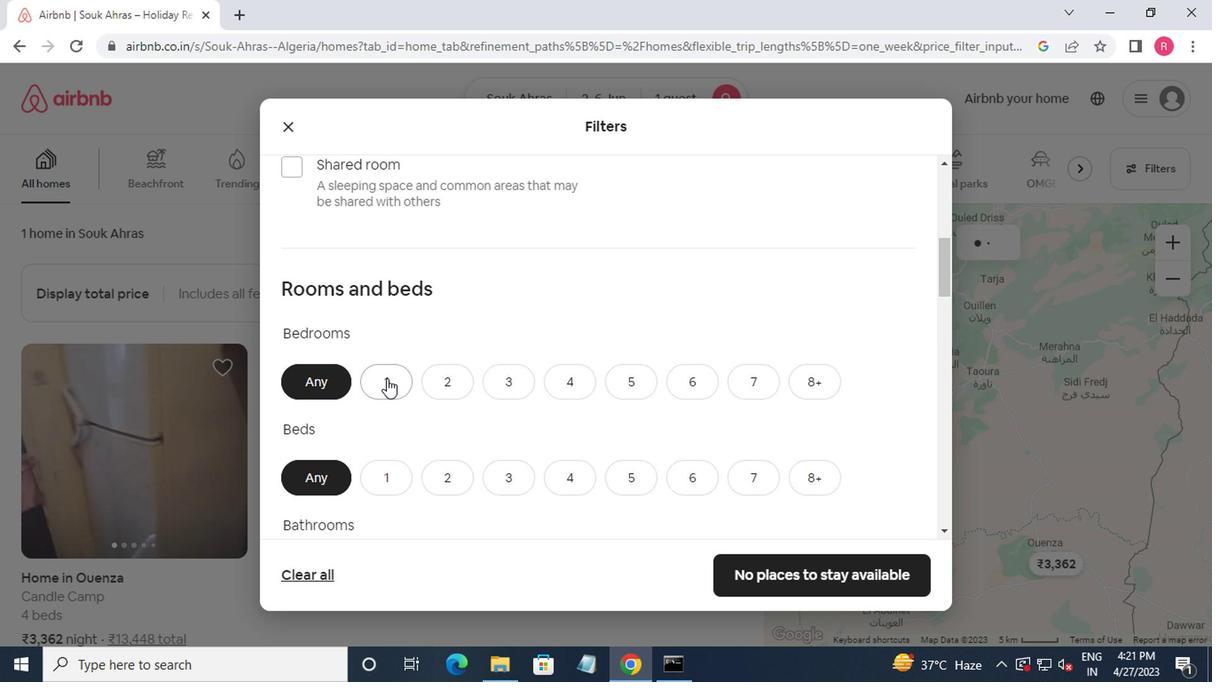 
Action: Mouse moved to (384, 378)
Screenshot: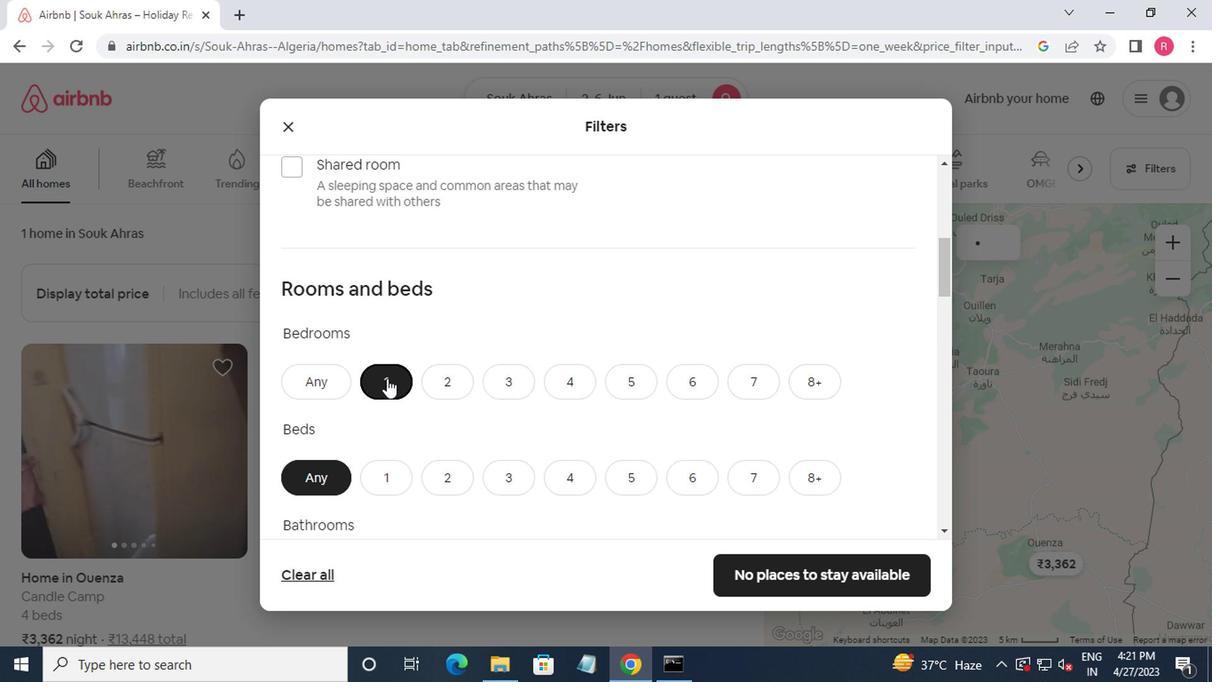 
Action: Mouse scrolled (384, 377) with delta (0, -1)
Screenshot: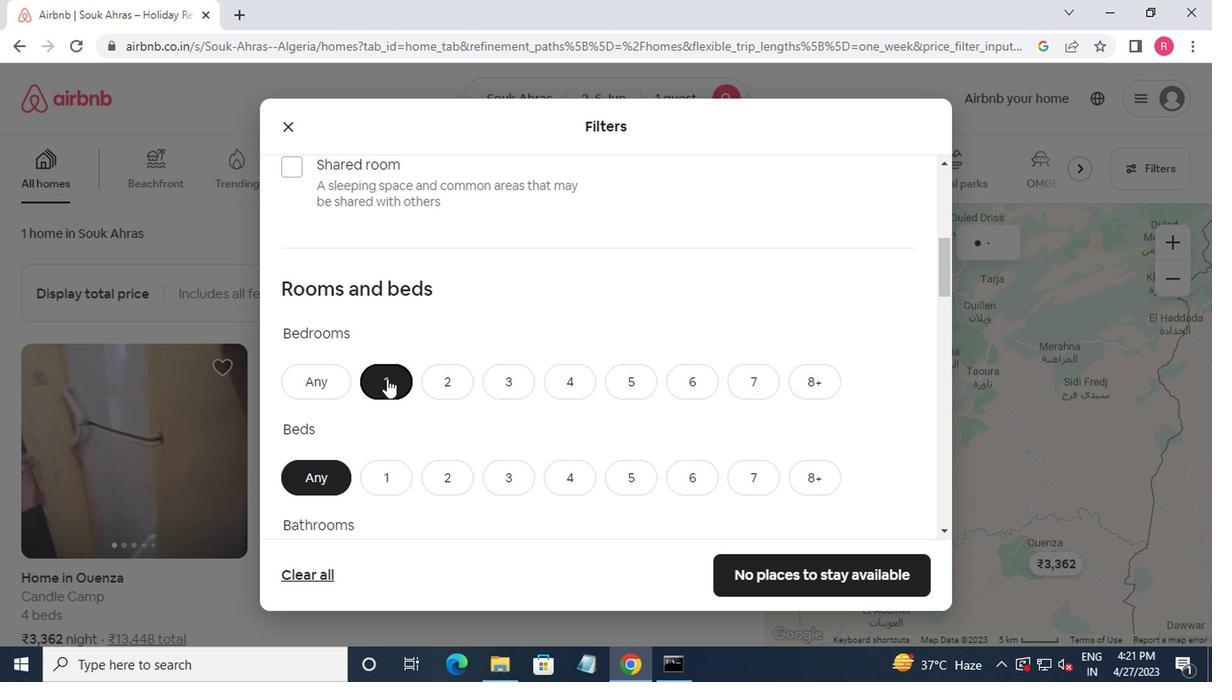 
Action: Mouse moved to (384, 380)
Screenshot: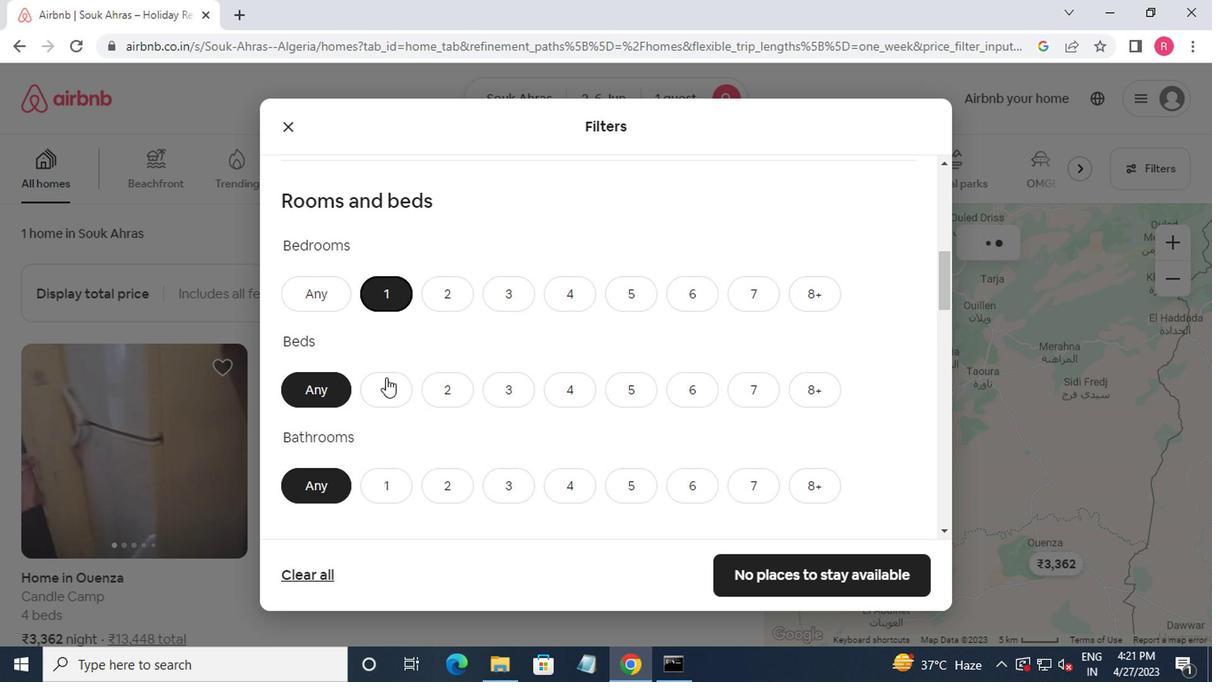 
Action: Mouse pressed left at (384, 380)
Screenshot: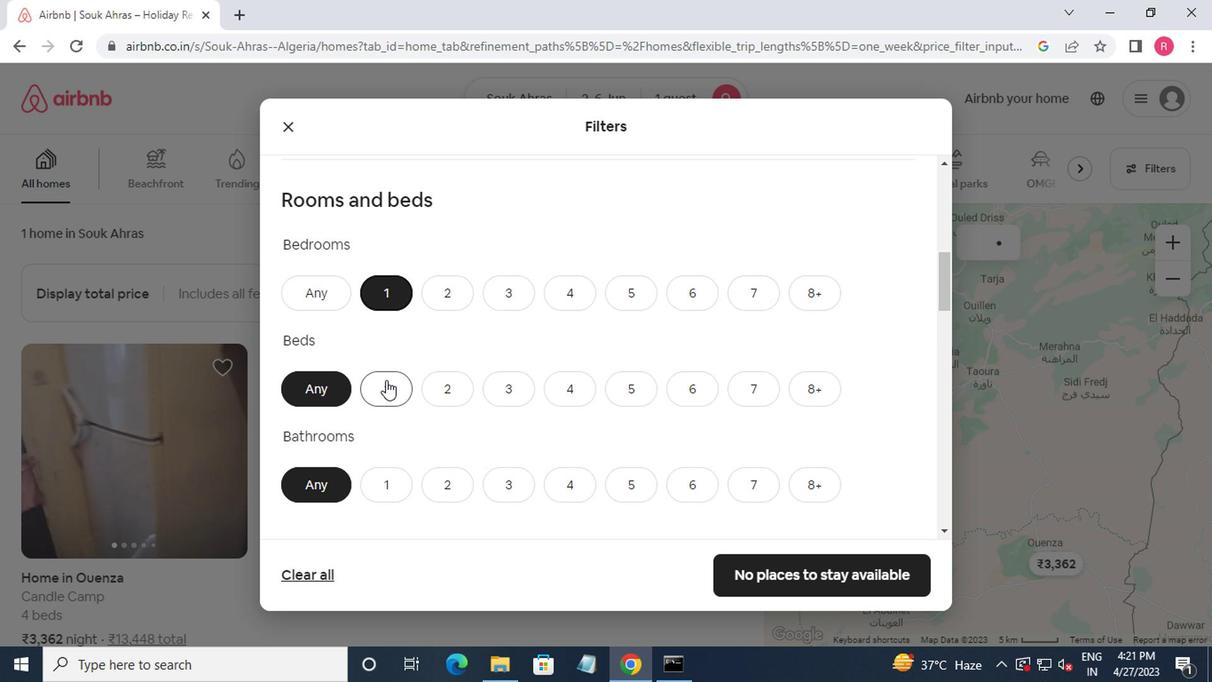 
Action: Mouse moved to (380, 475)
Screenshot: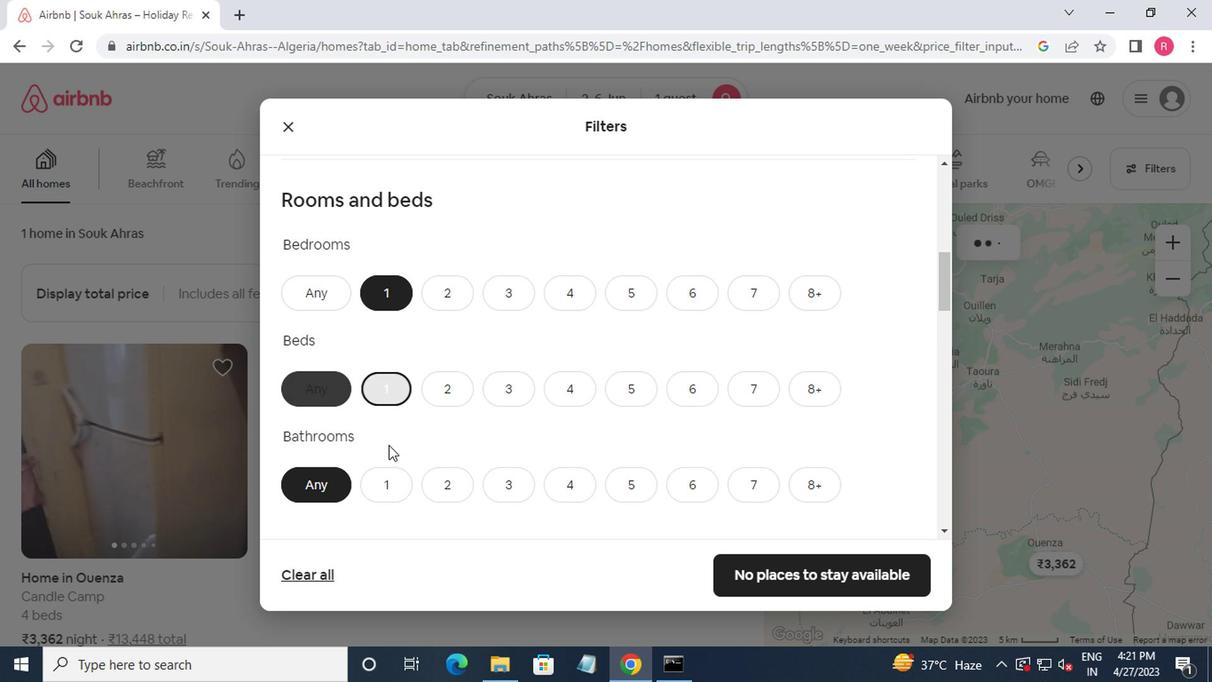 
Action: Mouse pressed left at (380, 475)
Screenshot: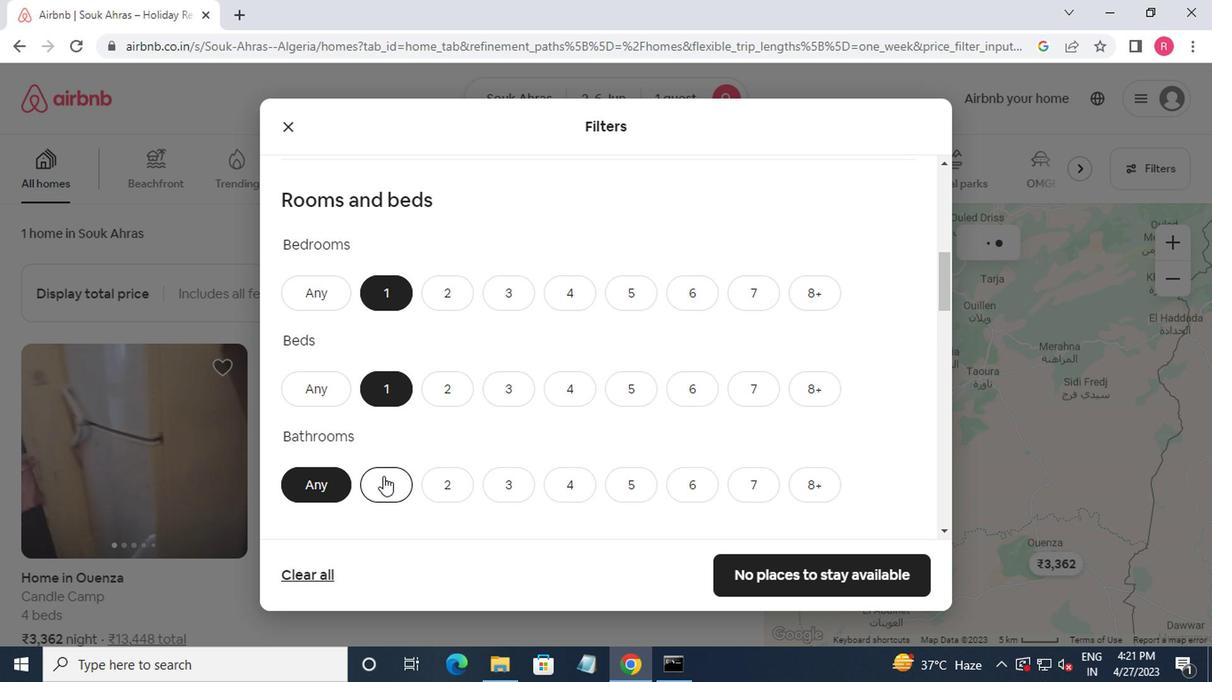 
Action: Mouse moved to (380, 475)
Screenshot: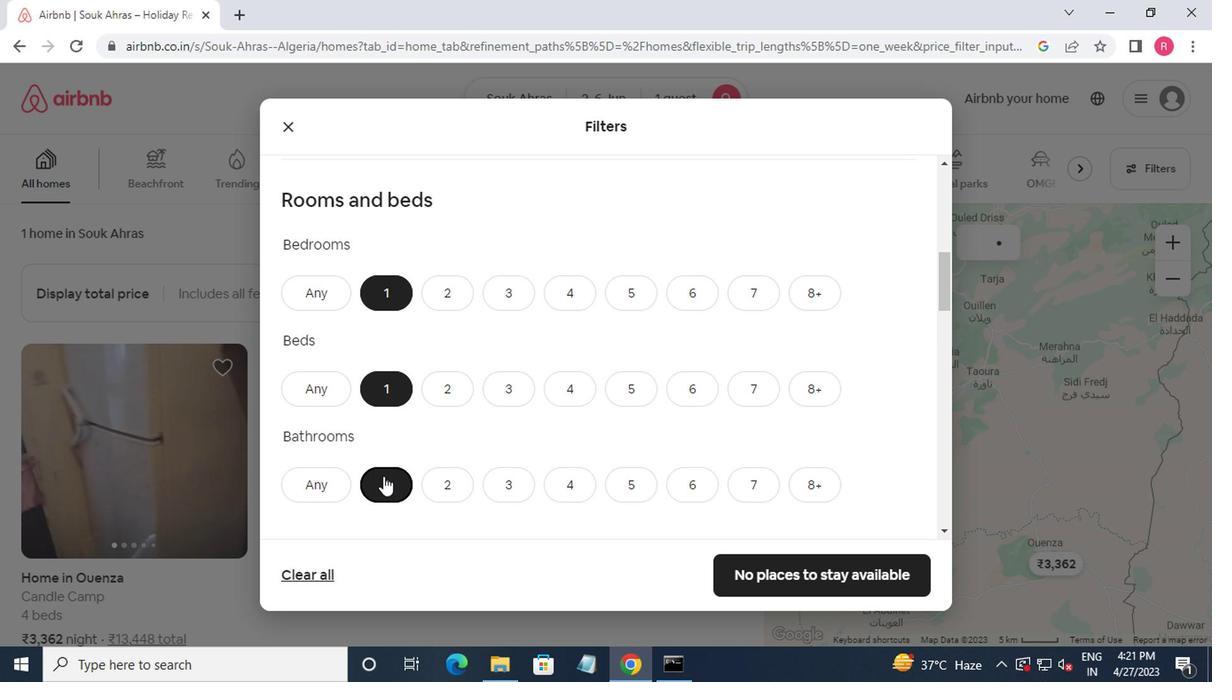 
Action: Mouse scrolled (380, 475) with delta (0, 0)
Screenshot: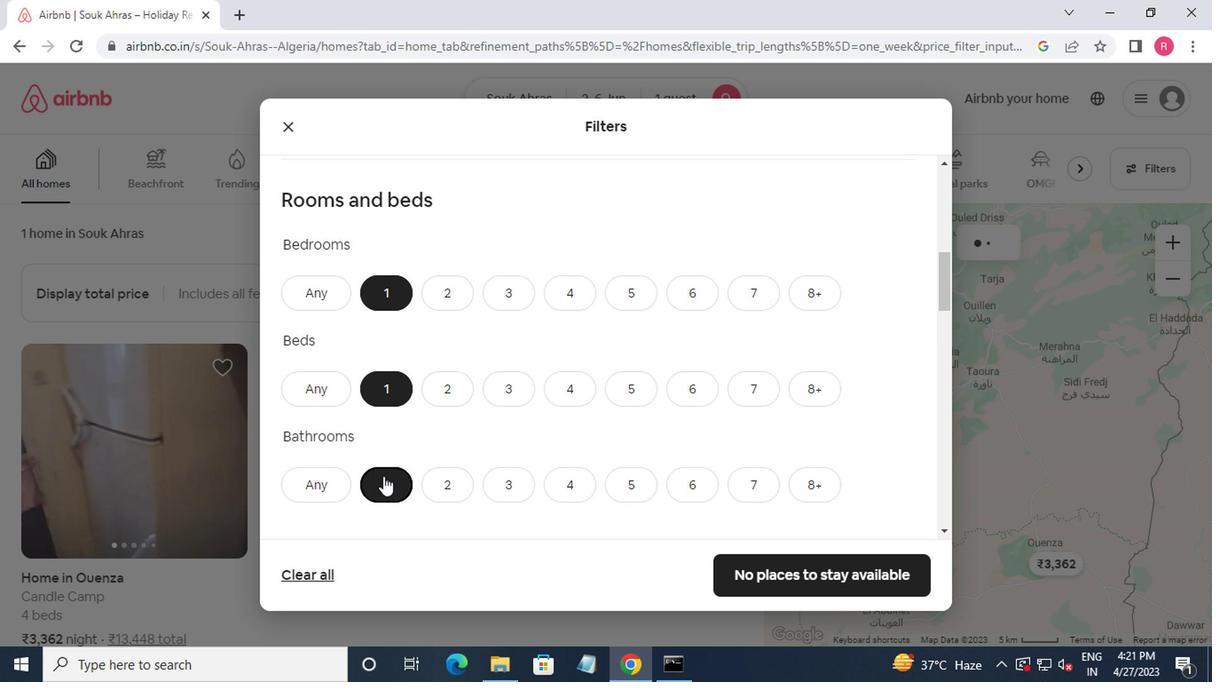 
Action: Mouse scrolled (380, 475) with delta (0, 0)
Screenshot: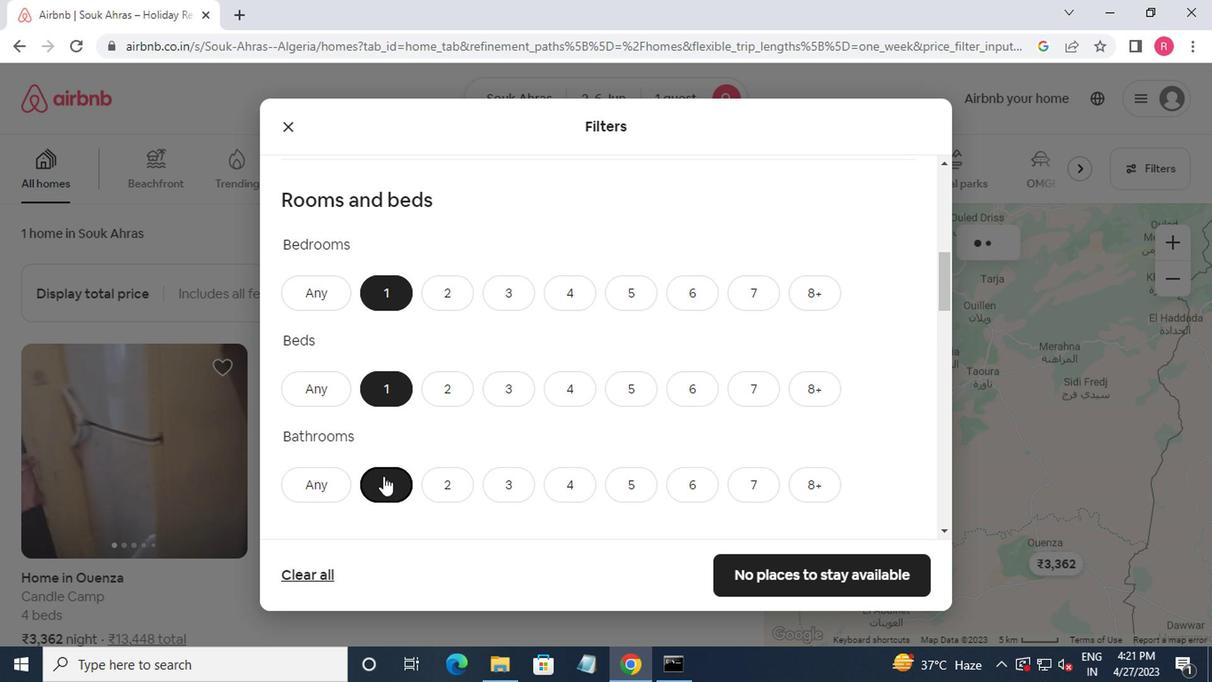 
Action: Mouse moved to (380, 473)
Screenshot: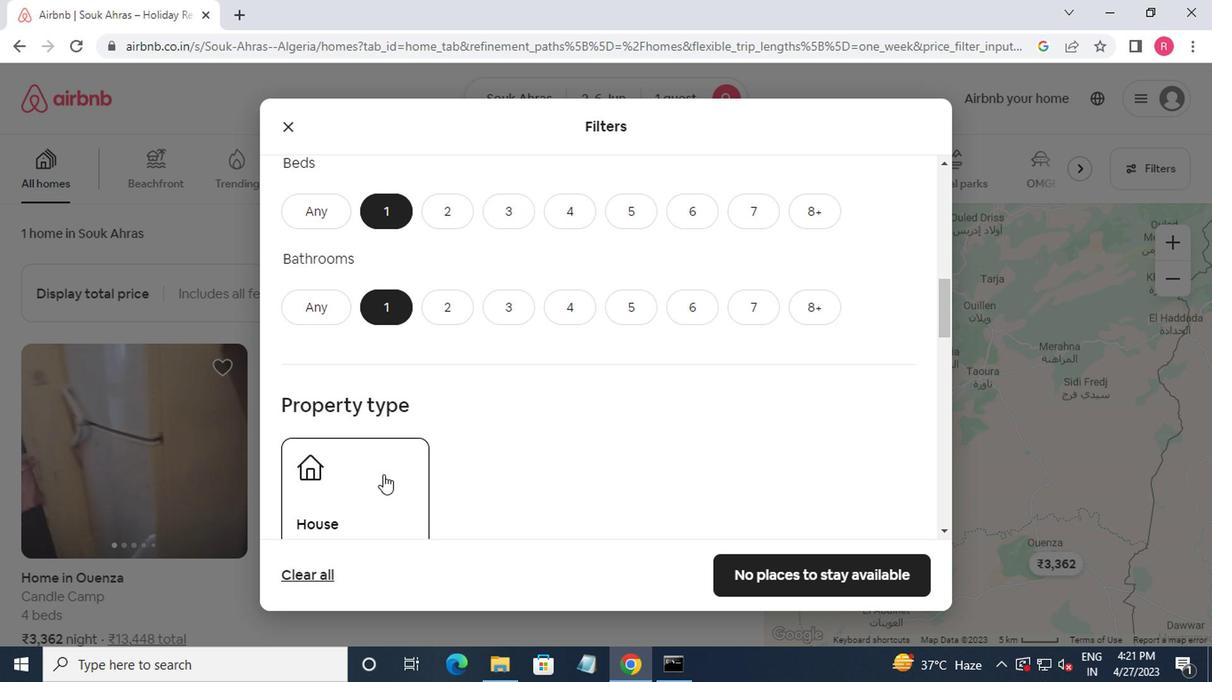 
Action: Mouse pressed left at (380, 473)
Screenshot: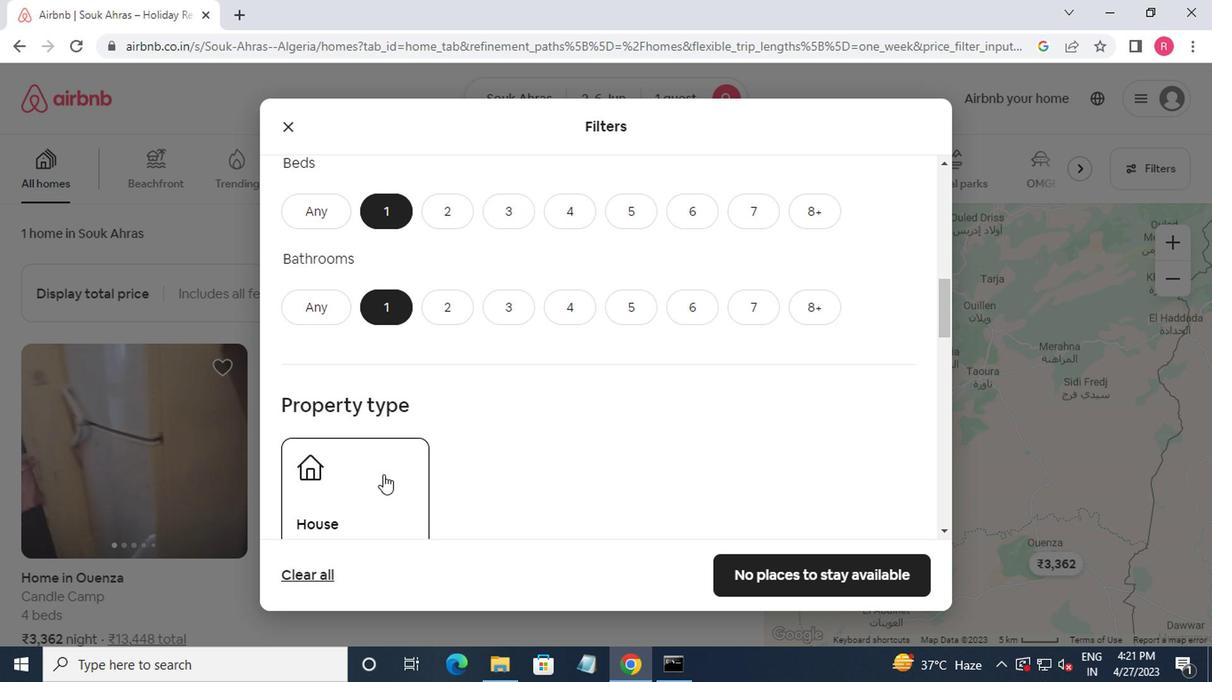 
Action: Mouse moved to (385, 473)
Screenshot: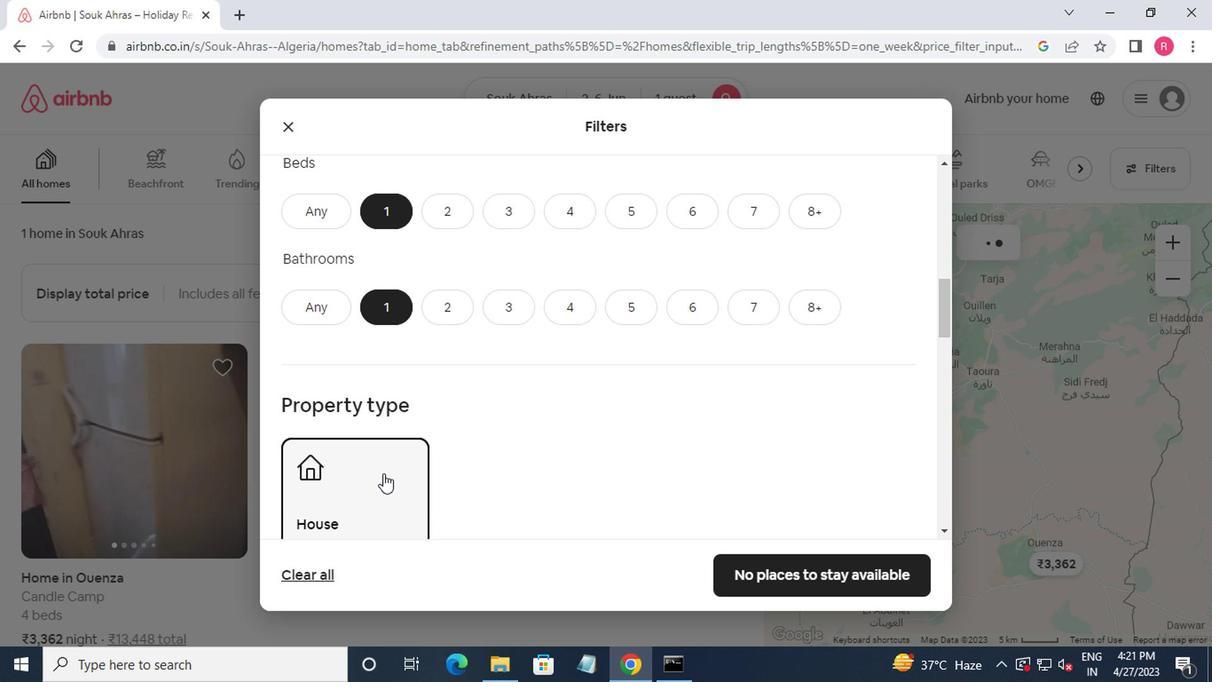 
Action: Mouse scrolled (385, 472) with delta (0, 0)
Screenshot: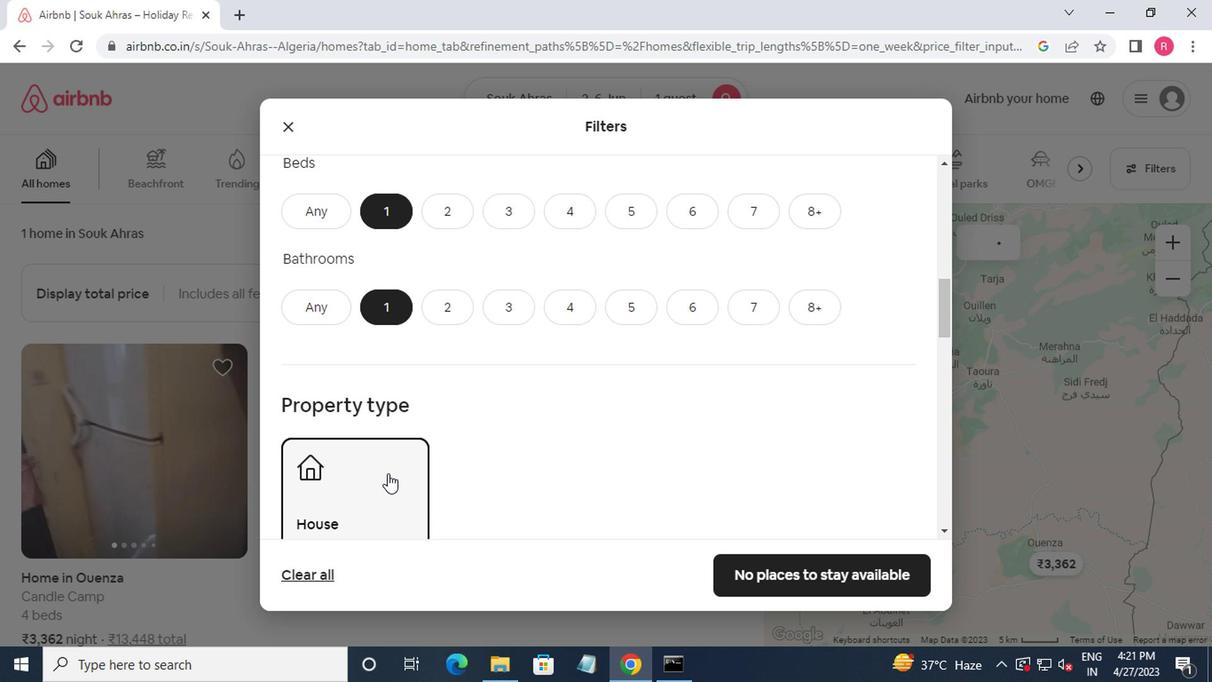 
Action: Mouse moved to (386, 473)
Screenshot: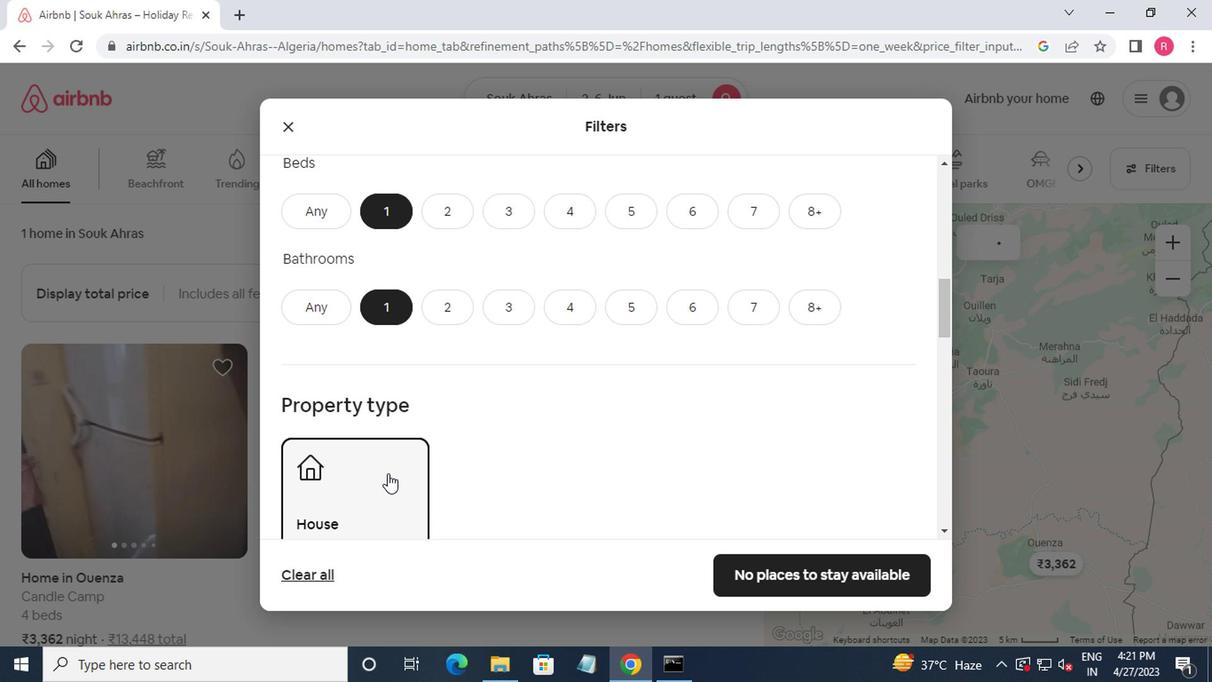
Action: Mouse scrolled (386, 472) with delta (0, 0)
Screenshot: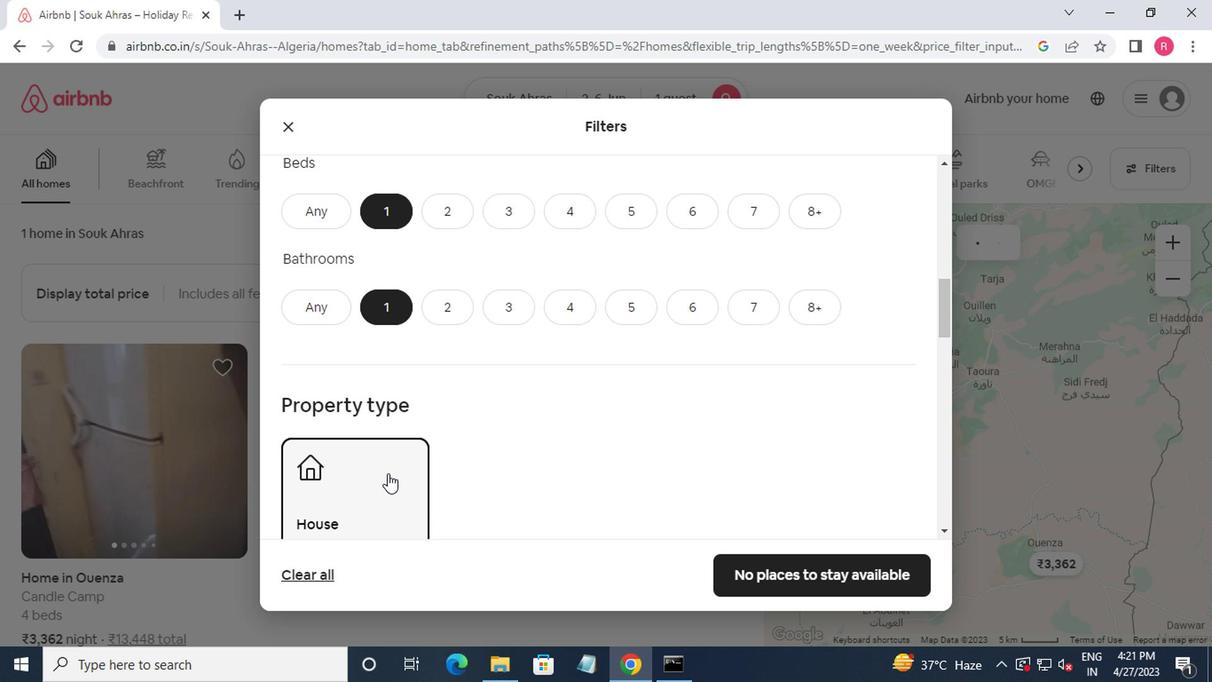 
Action: Mouse moved to (457, 498)
Screenshot: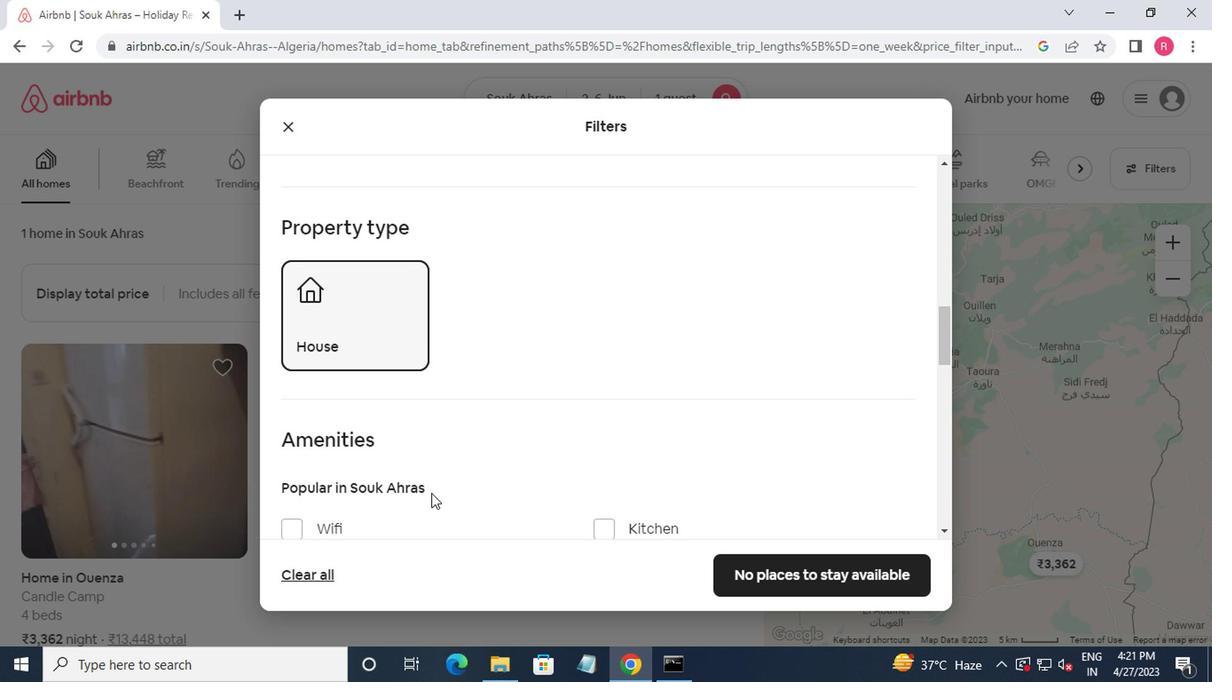 
Action: Mouse scrolled (457, 497) with delta (0, 0)
Screenshot: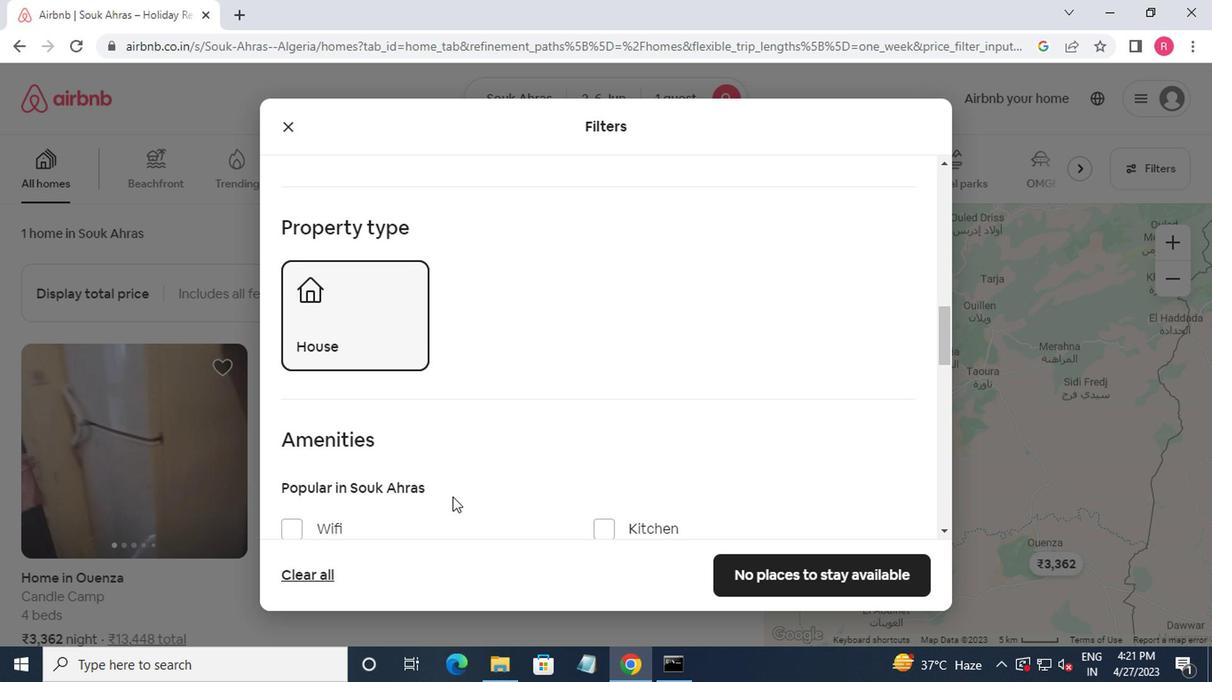 
Action: Mouse moved to (446, 475)
Screenshot: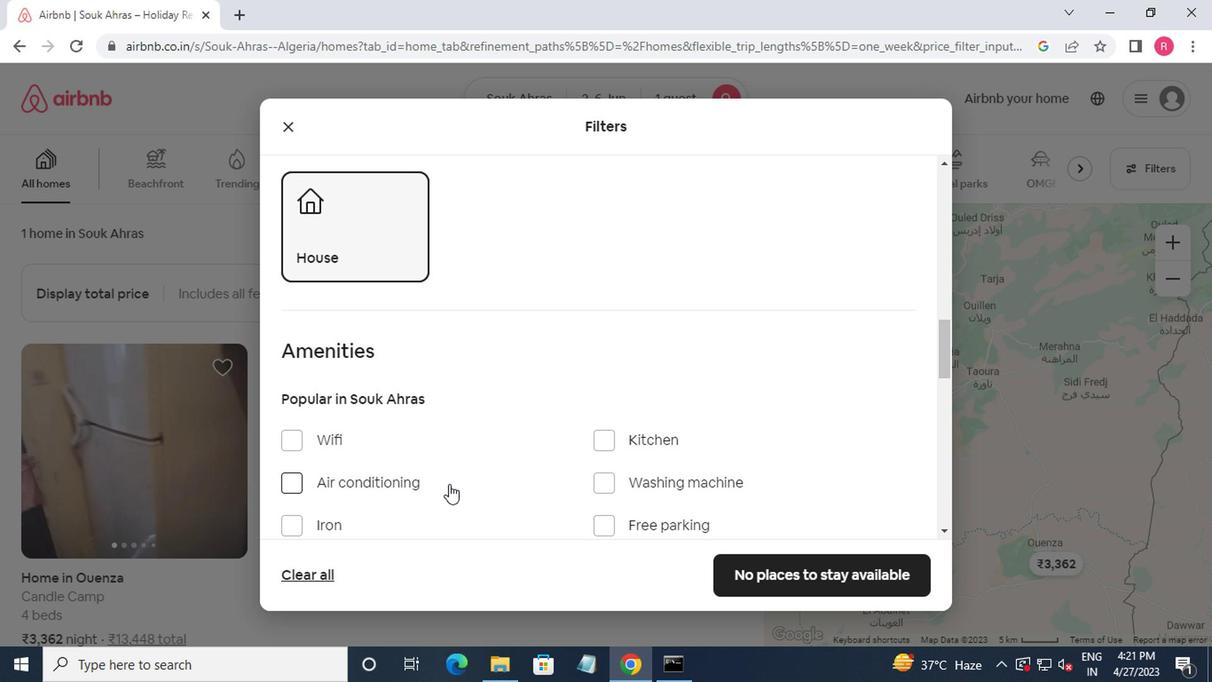 
Action: Mouse scrolled (446, 473) with delta (0, -1)
Screenshot: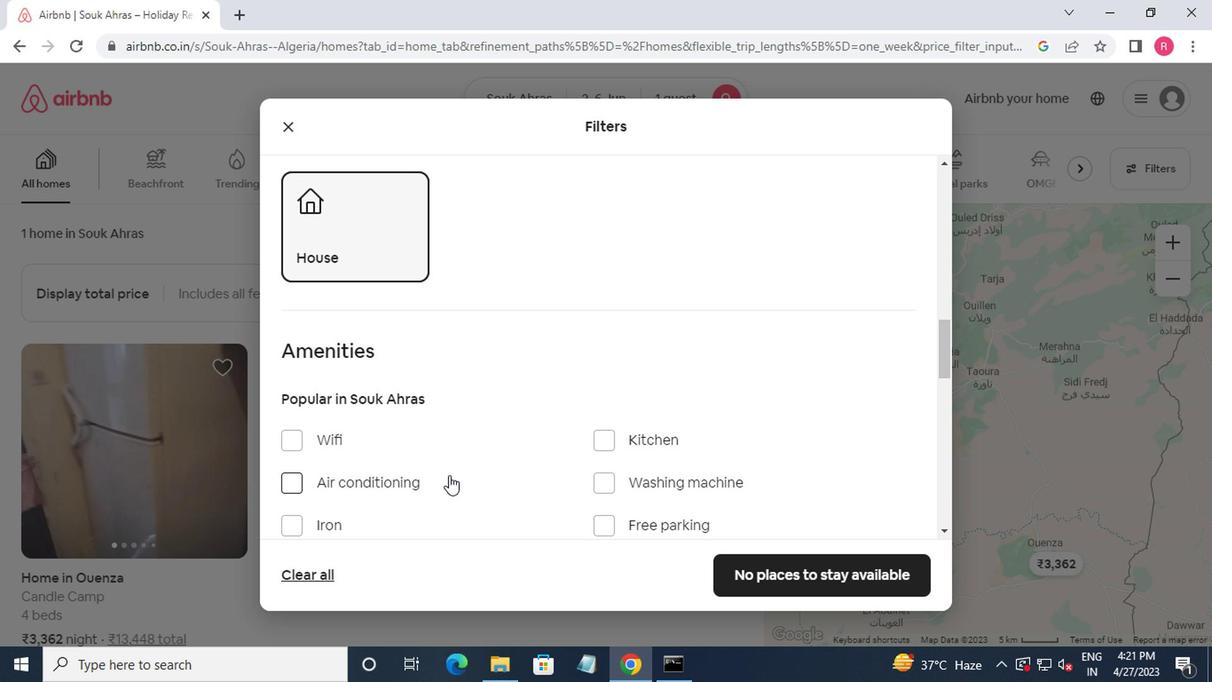 
Action: Mouse scrolled (446, 473) with delta (0, -1)
Screenshot: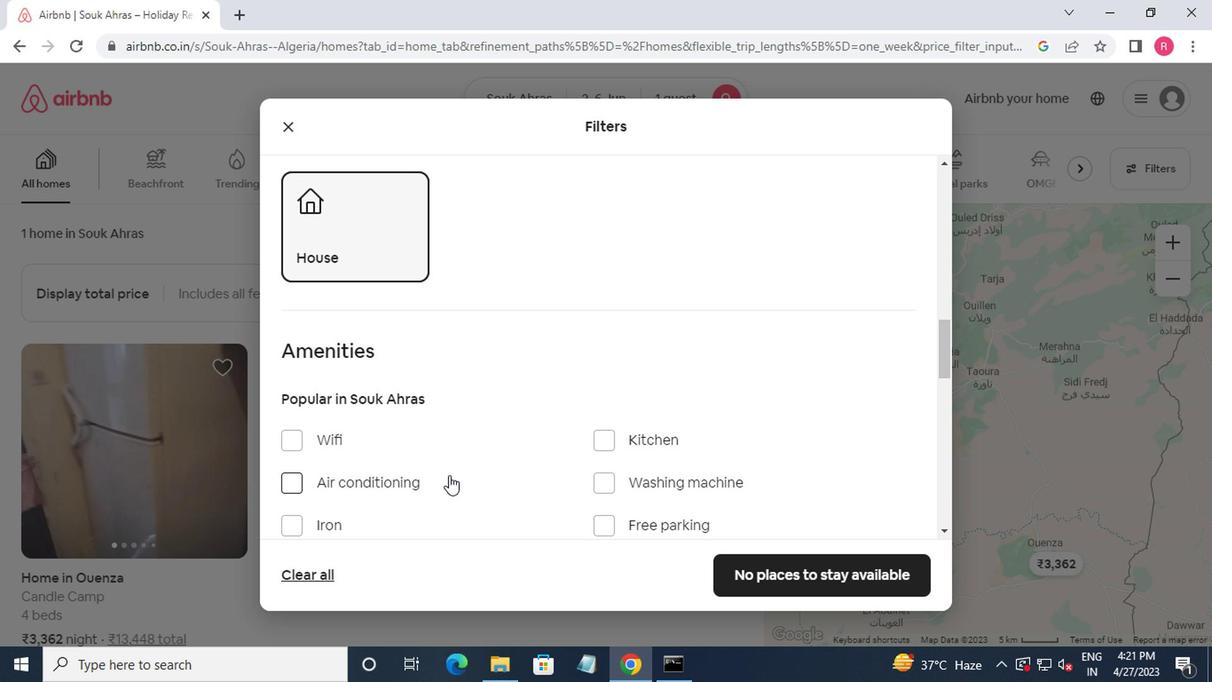 
Action: Mouse scrolled (446, 473) with delta (0, -1)
Screenshot: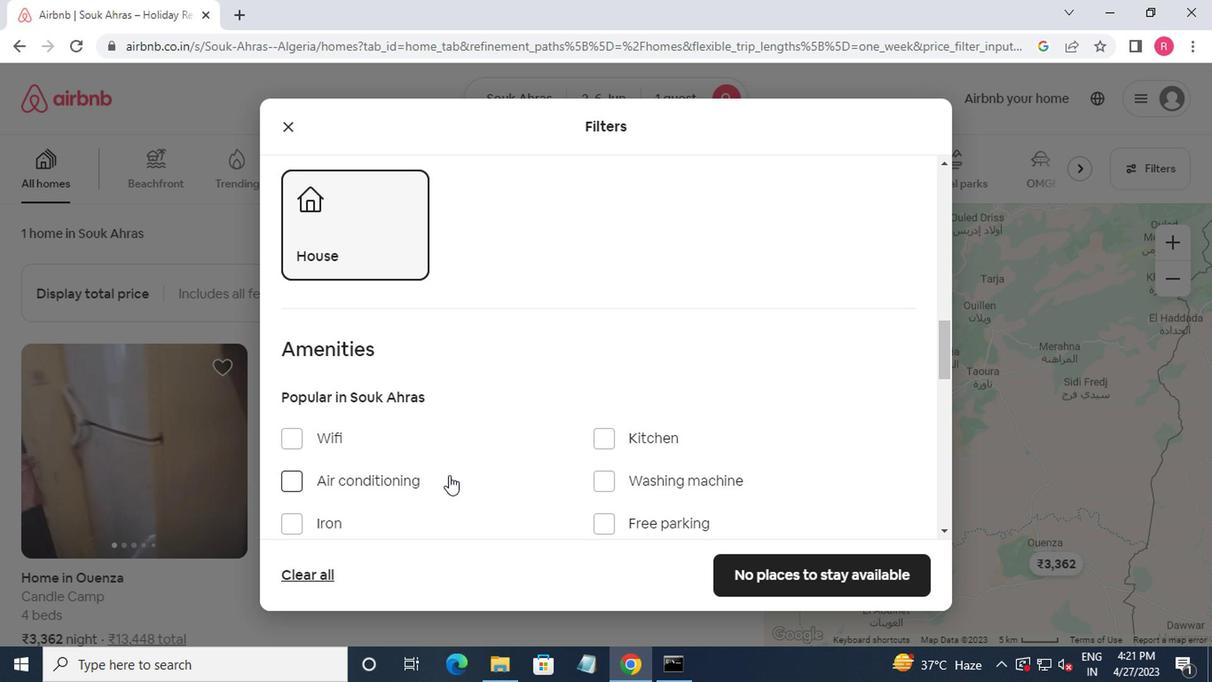 
Action: Mouse moved to (864, 497)
Screenshot: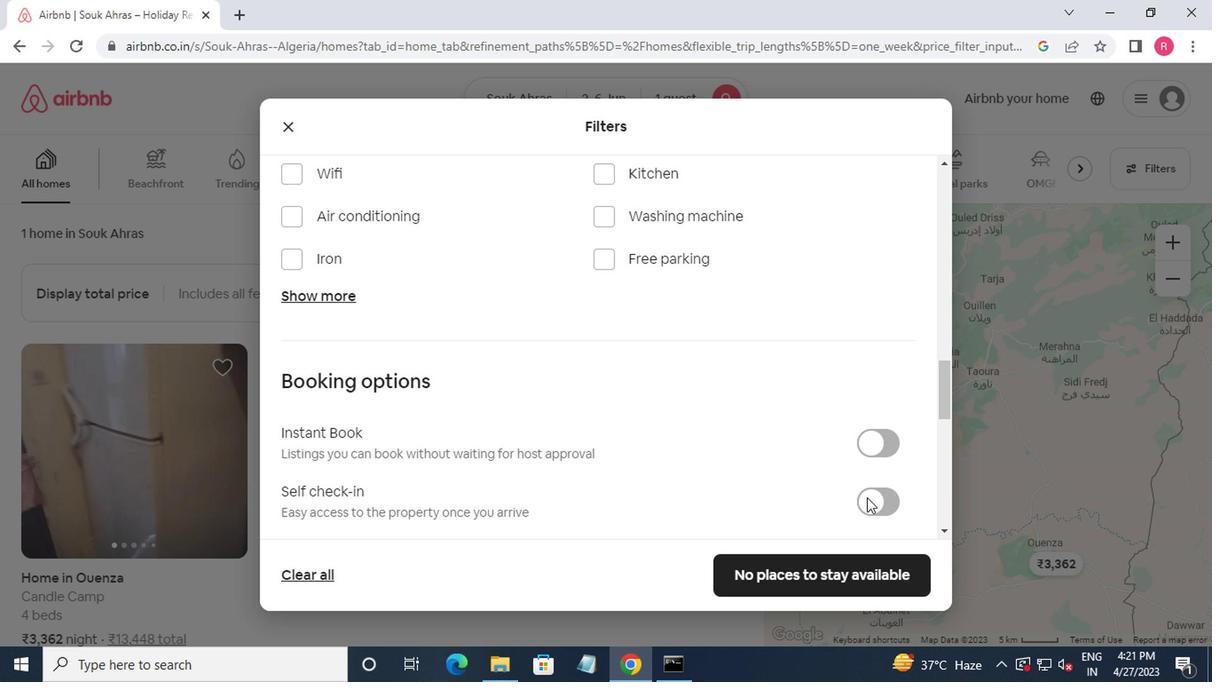 
Action: Mouse pressed left at (864, 497)
Screenshot: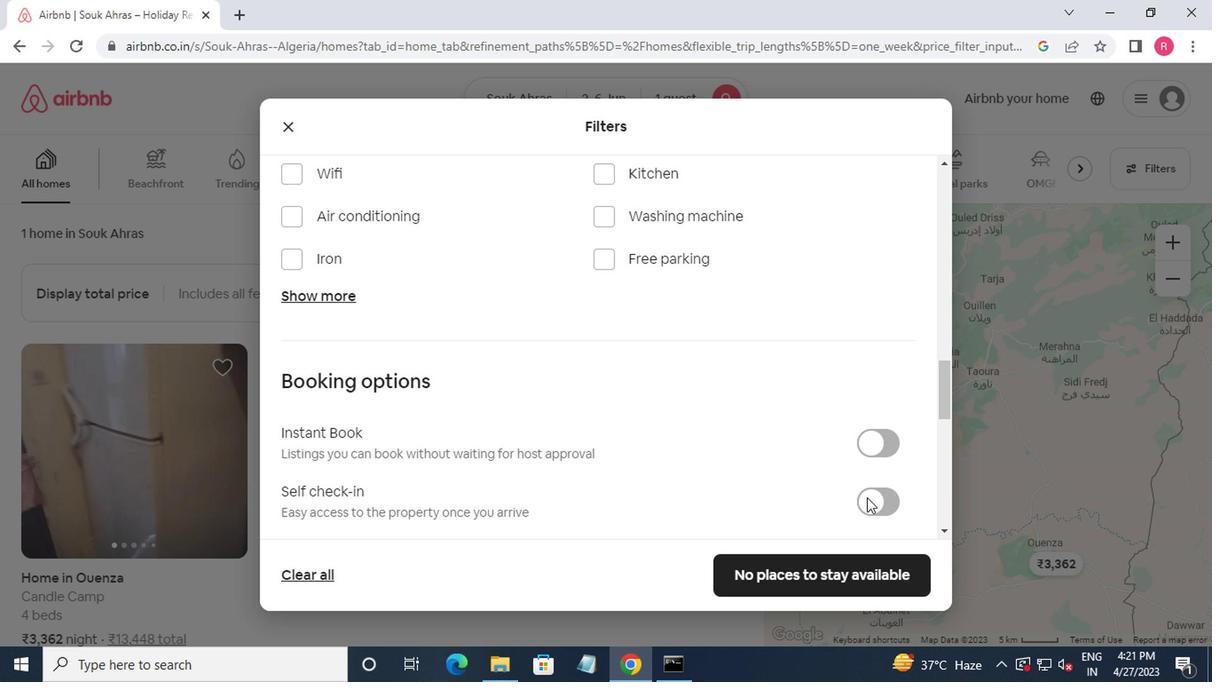 
Action: Mouse moved to (708, 482)
Screenshot: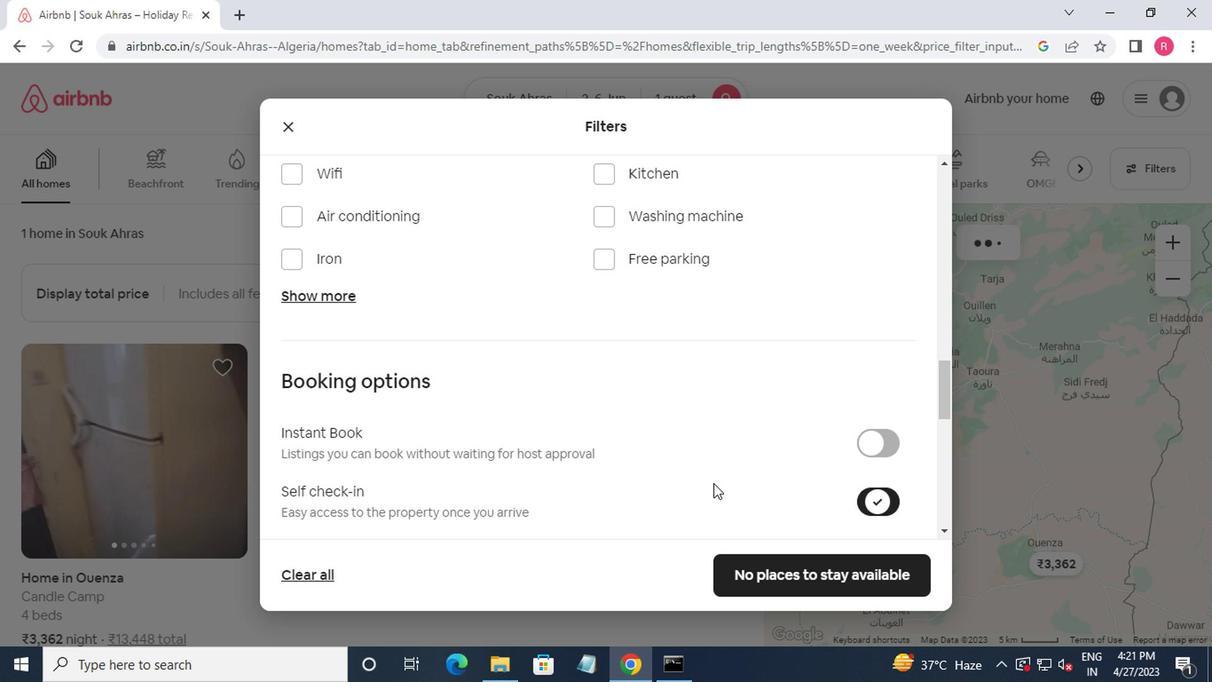 
Action: Mouse scrolled (708, 481) with delta (0, 0)
Screenshot: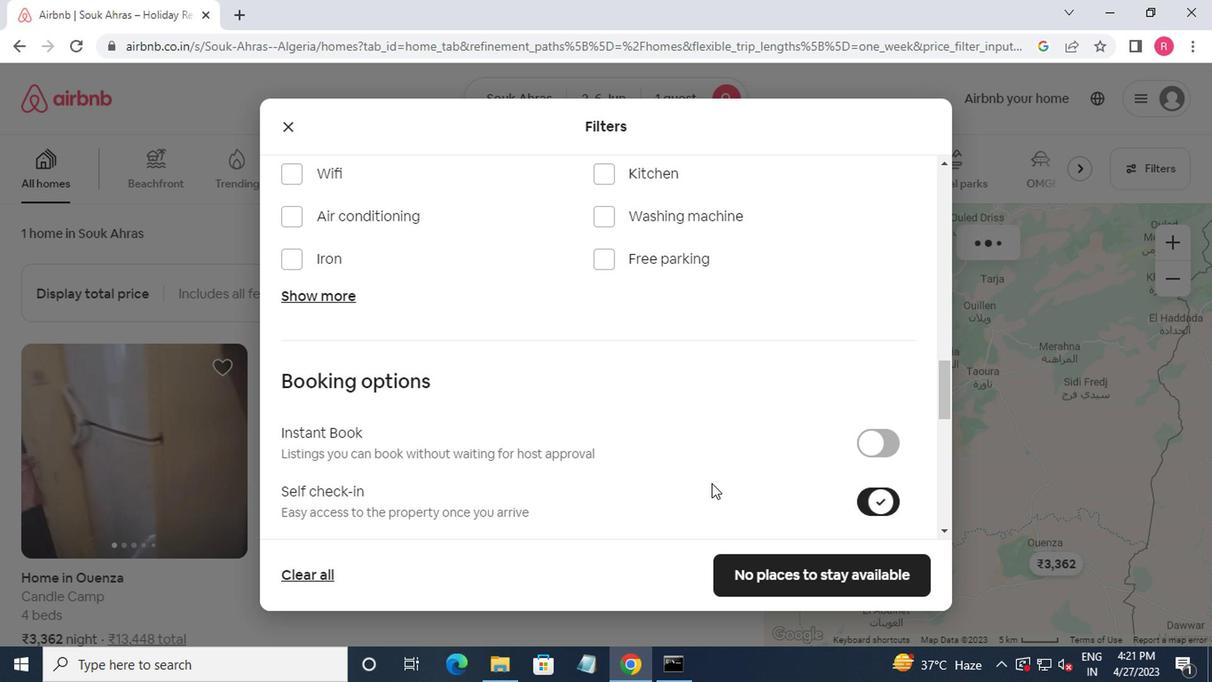 
Action: Mouse moved to (706, 482)
Screenshot: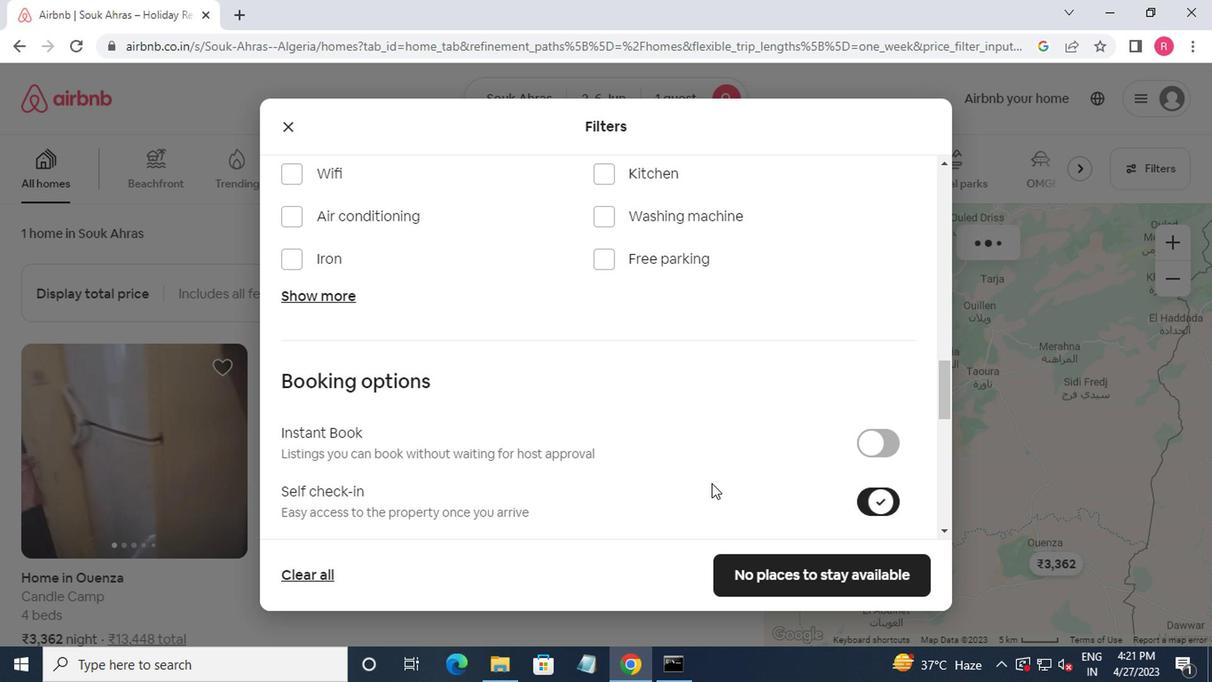 
Action: Mouse scrolled (706, 481) with delta (0, 0)
Screenshot: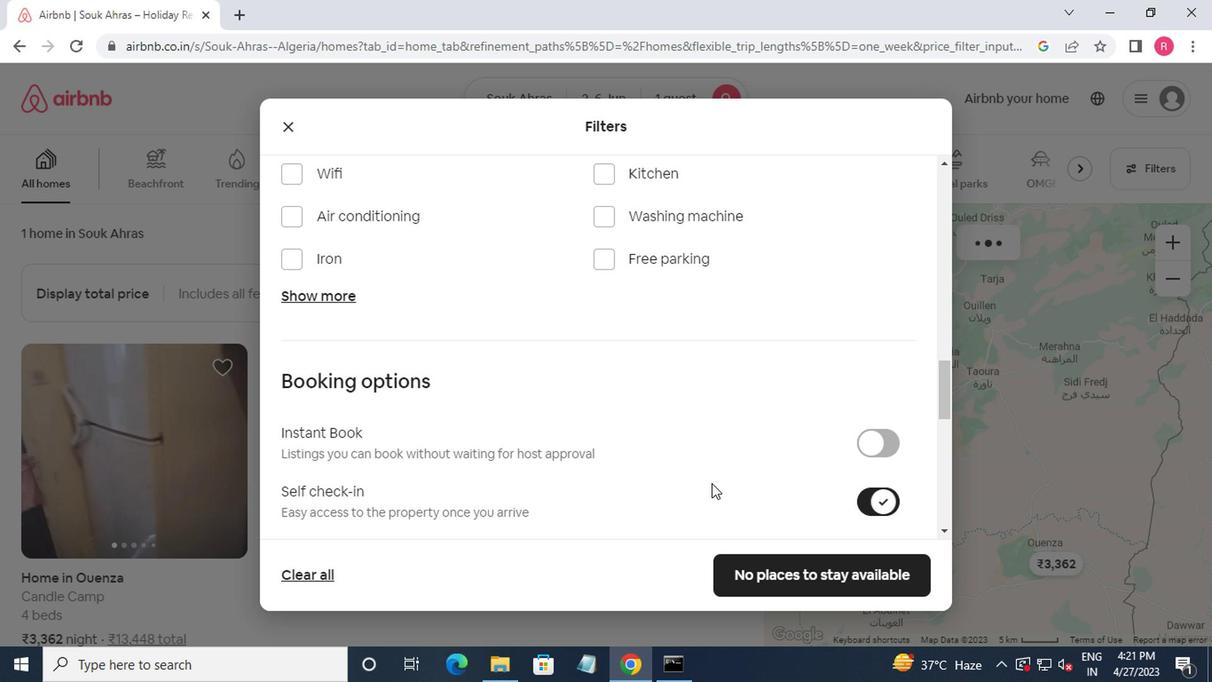 
Action: Mouse moved to (706, 482)
Screenshot: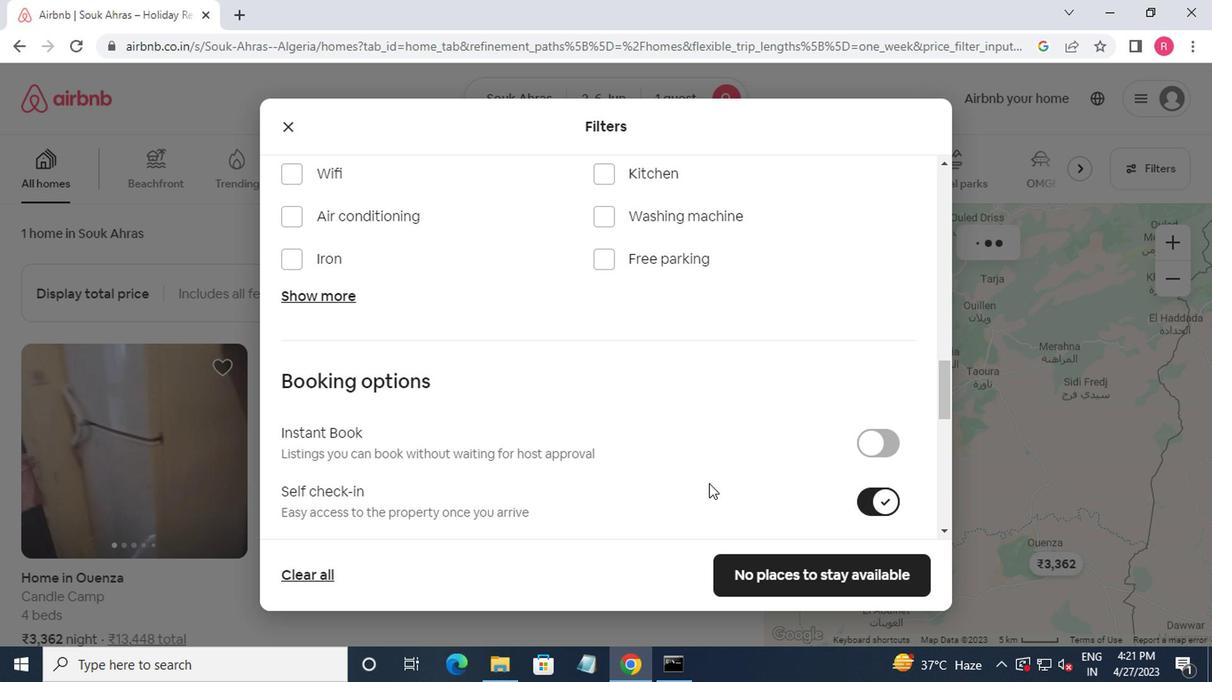 
Action: Mouse scrolled (706, 481) with delta (0, 0)
Screenshot: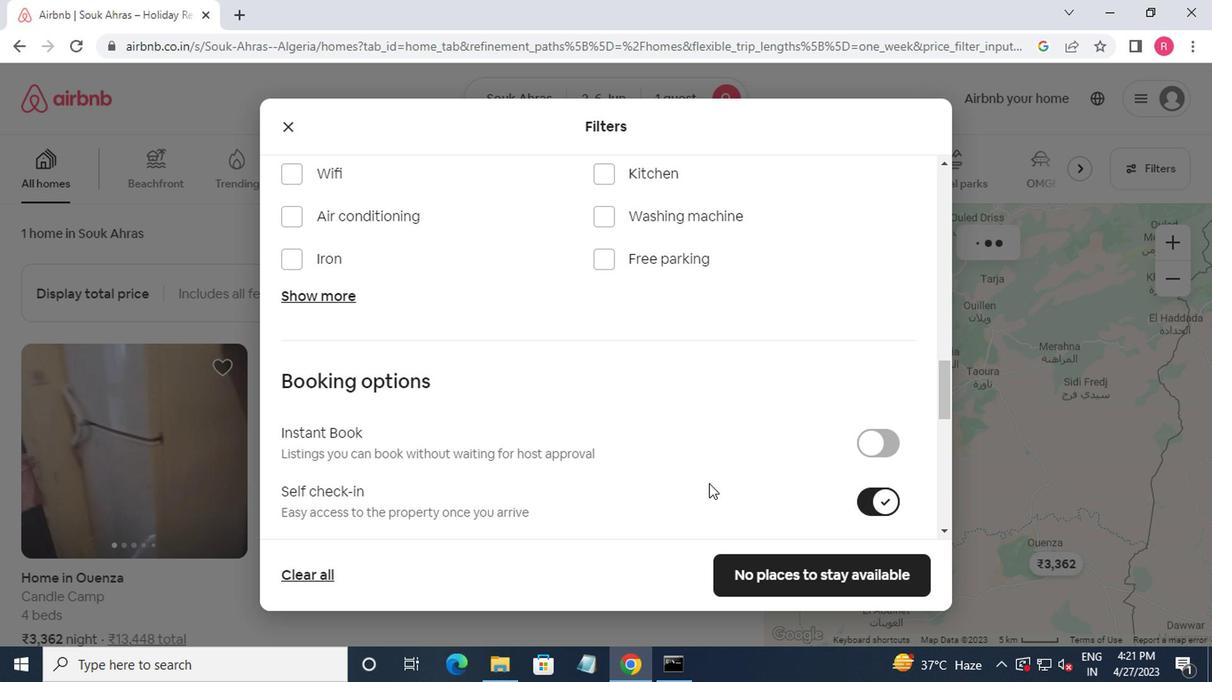 
Action: Mouse moved to (727, 493)
Screenshot: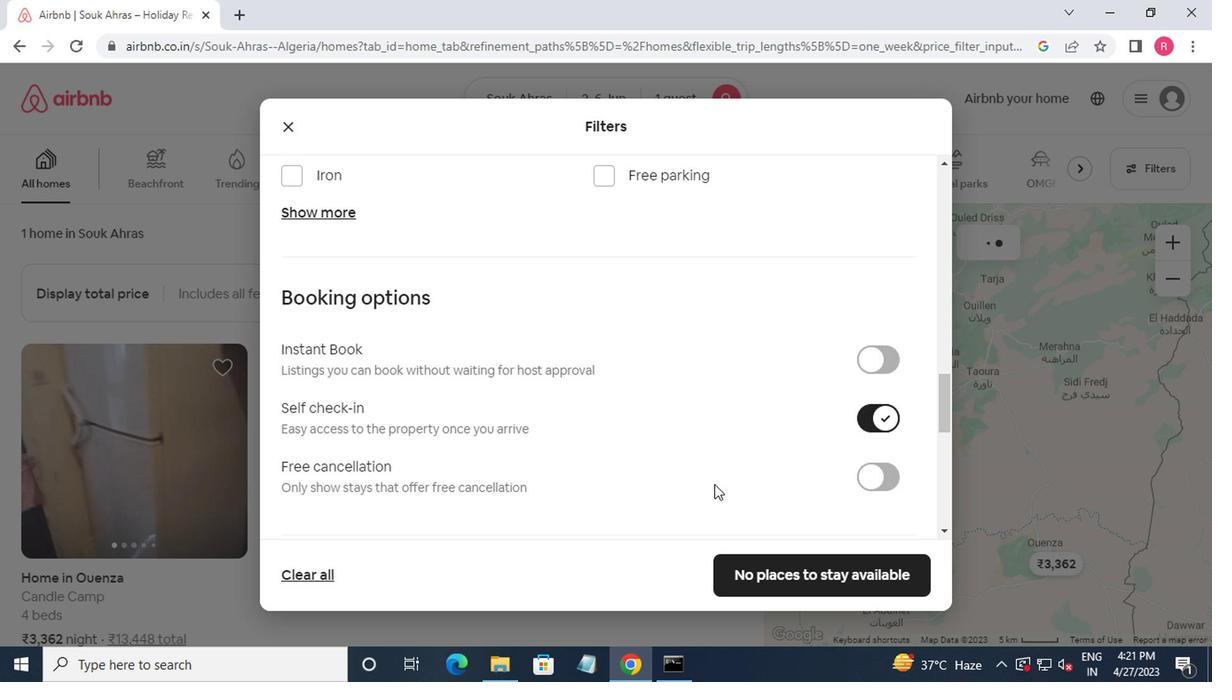 
Action: Mouse scrolled (727, 493) with delta (0, 0)
Screenshot: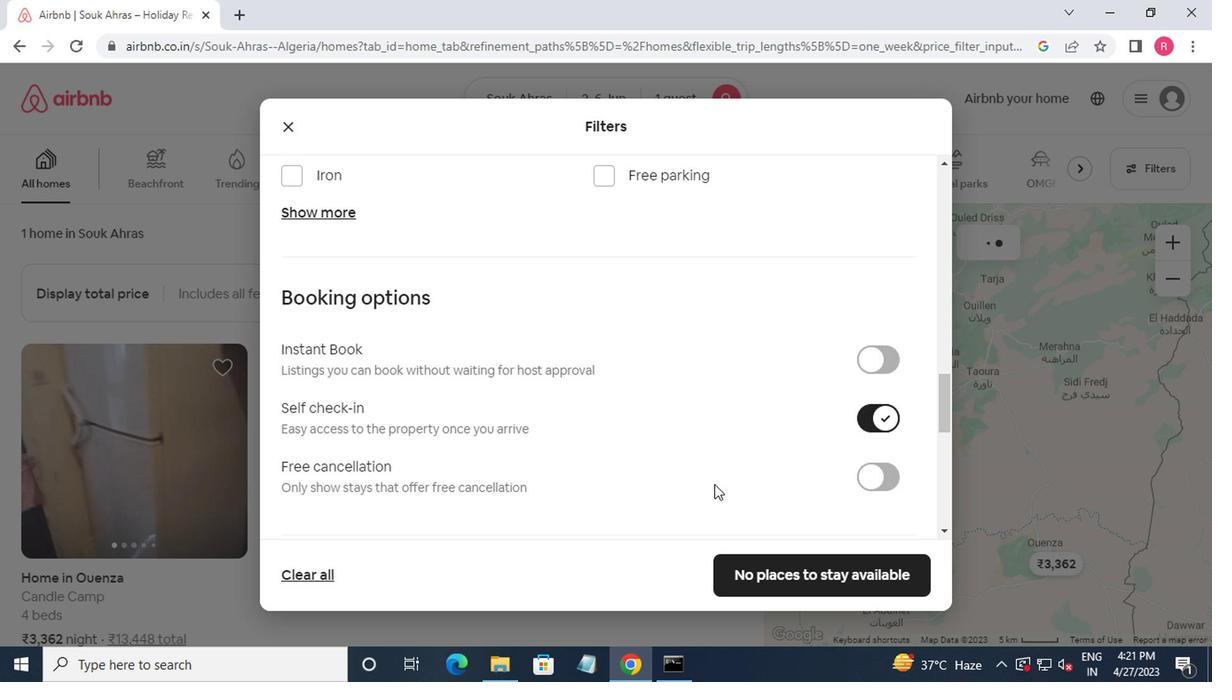 
Action: Mouse moved to (772, 569)
Screenshot: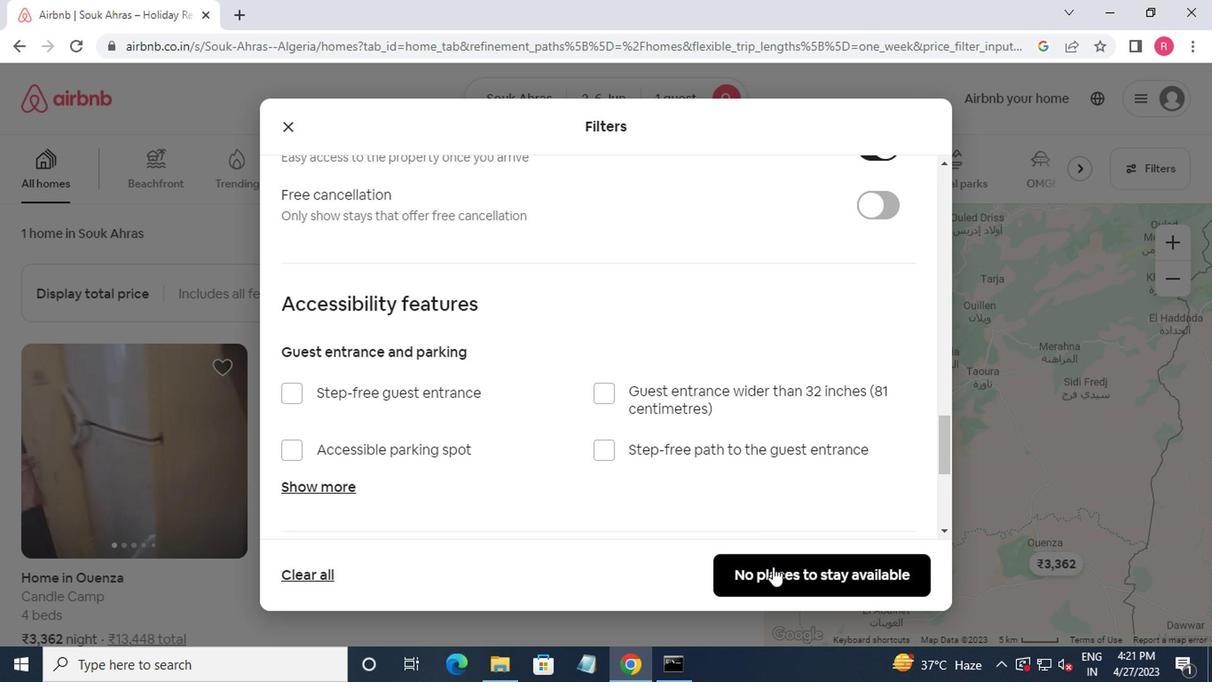 
Action: Mouse pressed left at (772, 569)
Screenshot: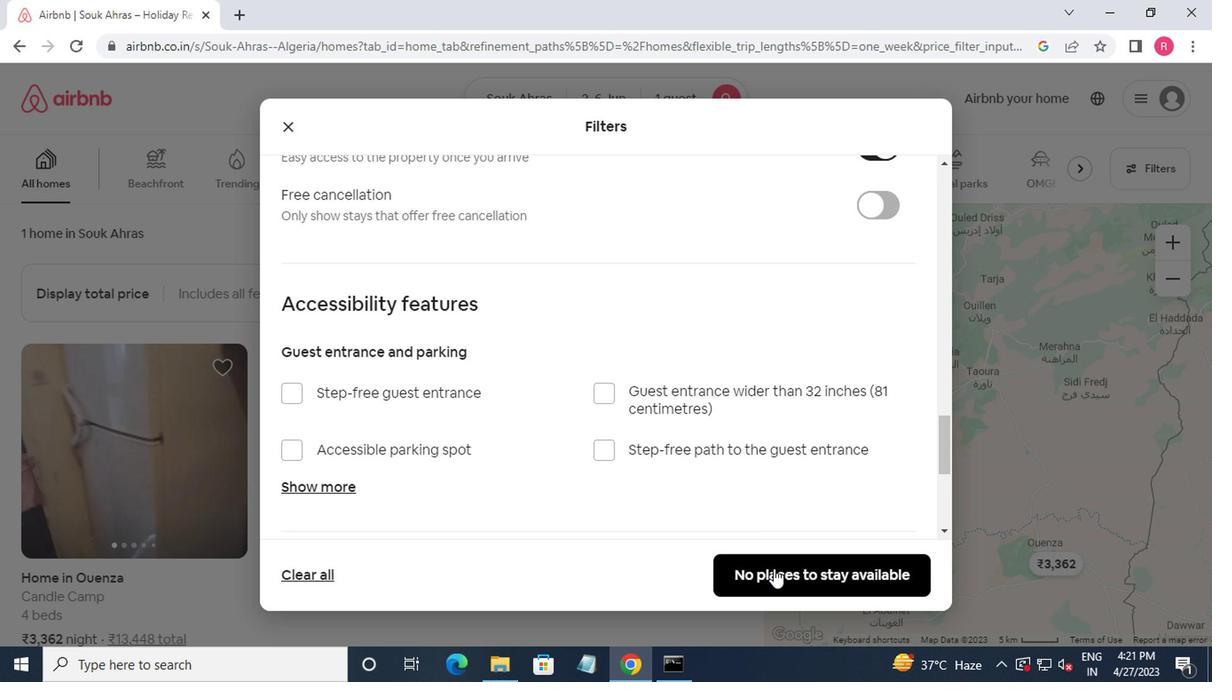 
